 Task: Send an email with the signature Jose Hernandez with the subject Request for feedback on a risk management strategy and the message I would like to request a project timeline update. from softage.2@softage.net to softage.9@softage.net with an attached image file Video_thumbnail.png and move the email from Sent Items to the folder Software development
Action: Mouse moved to (479, 420)
Screenshot: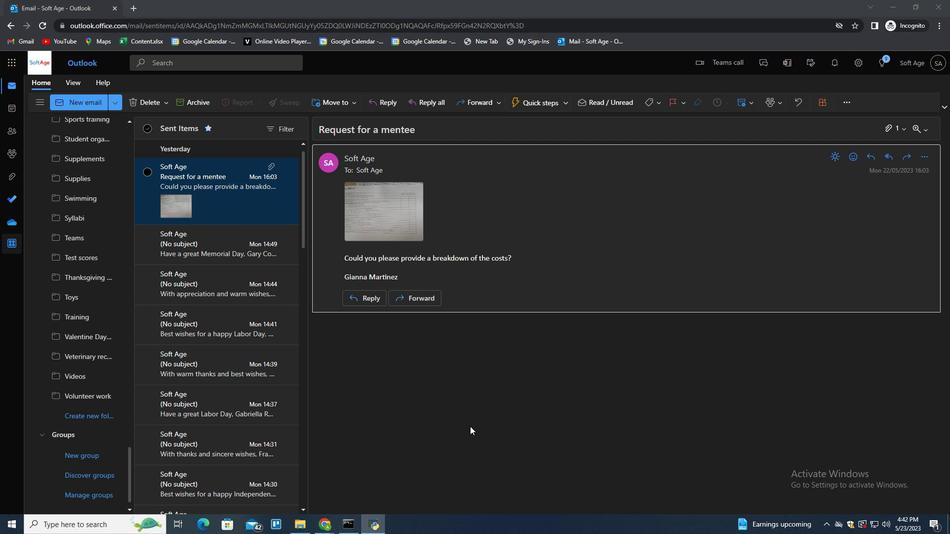 
Action: Mouse pressed left at (479, 420)
Screenshot: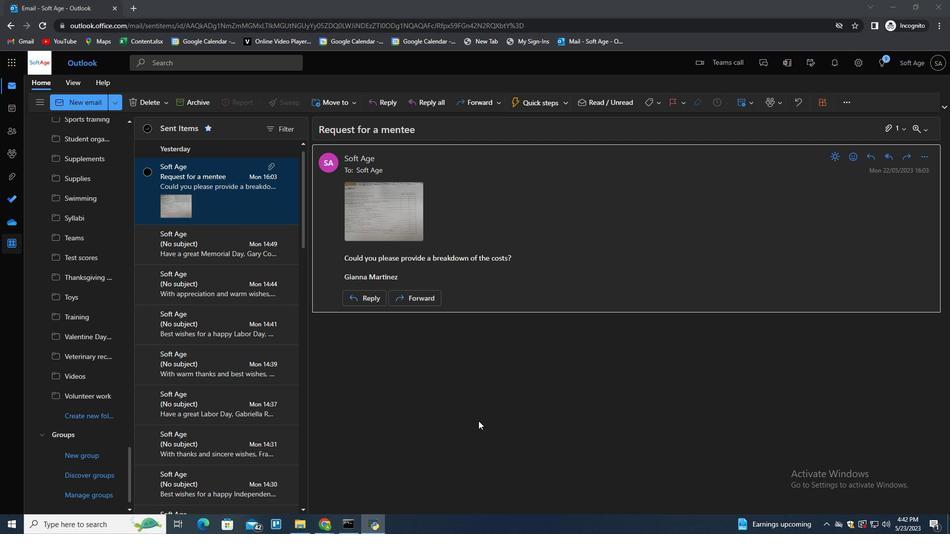 
Action: Mouse moved to (671, 402)
Screenshot: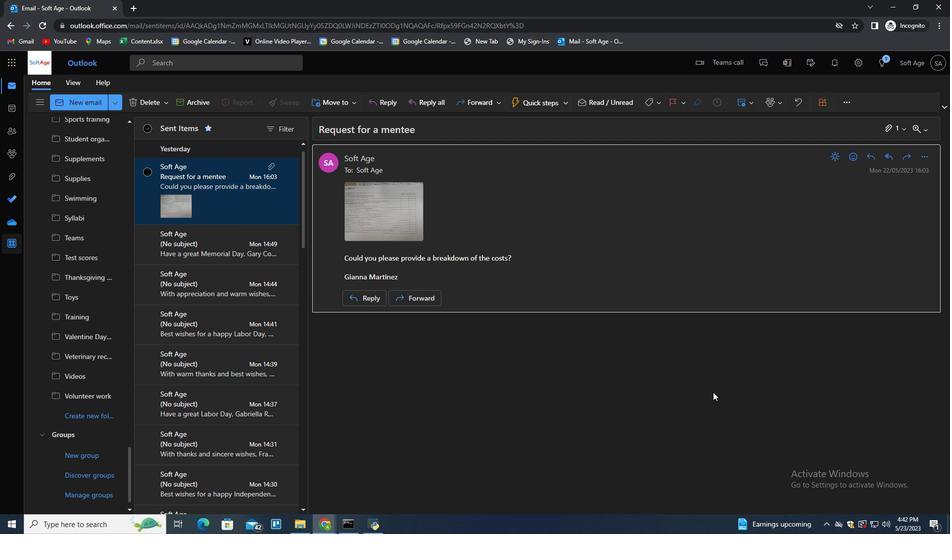 
Action: Mouse pressed left at (671, 402)
Screenshot: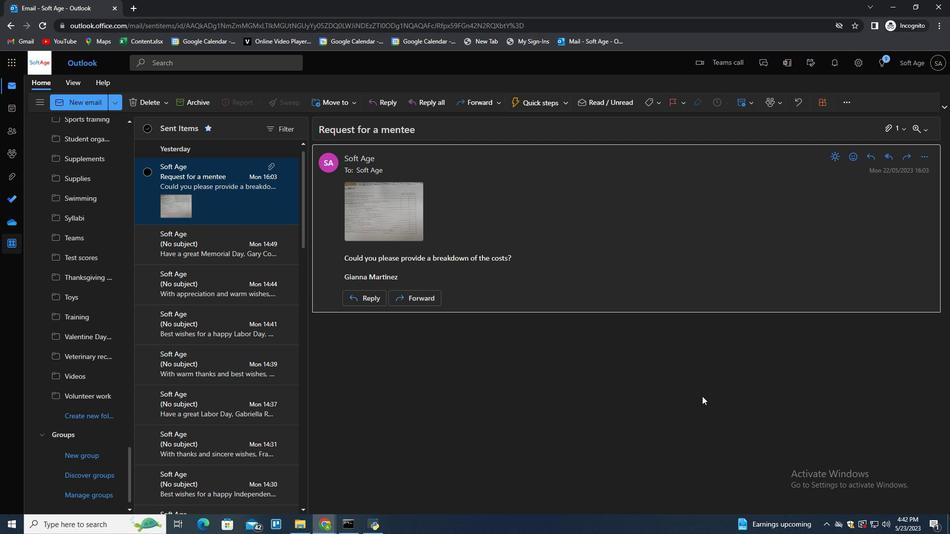 
Action: Mouse moved to (449, 274)
Screenshot: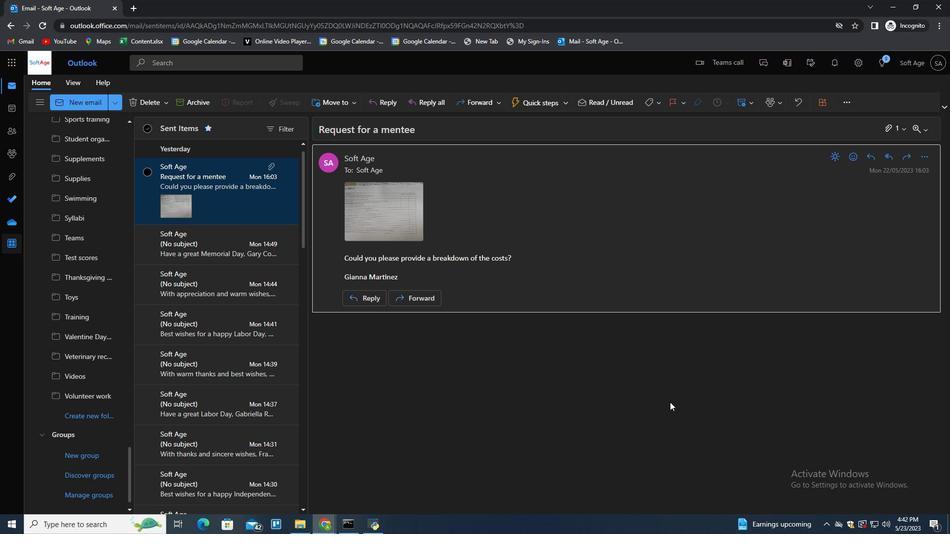 
Action: Key pressed n
Screenshot: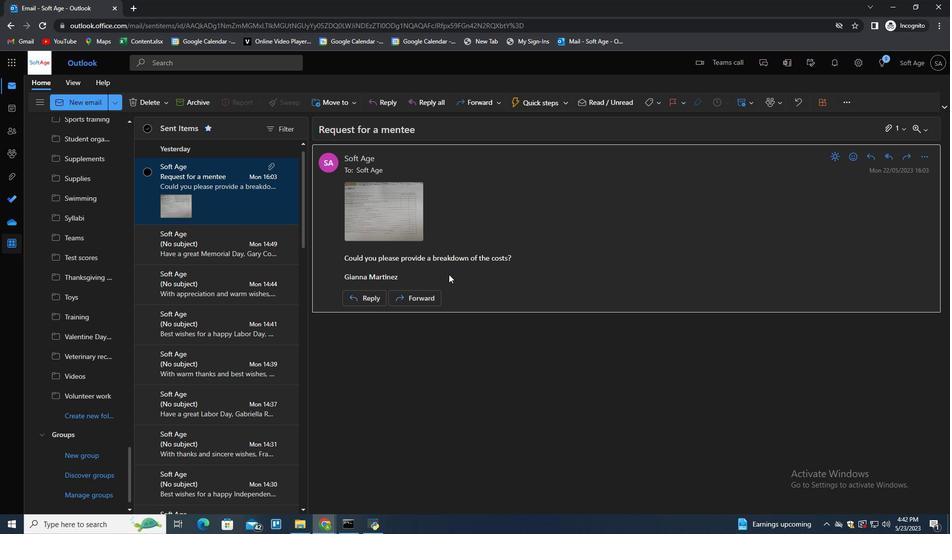 
Action: Mouse moved to (666, 102)
Screenshot: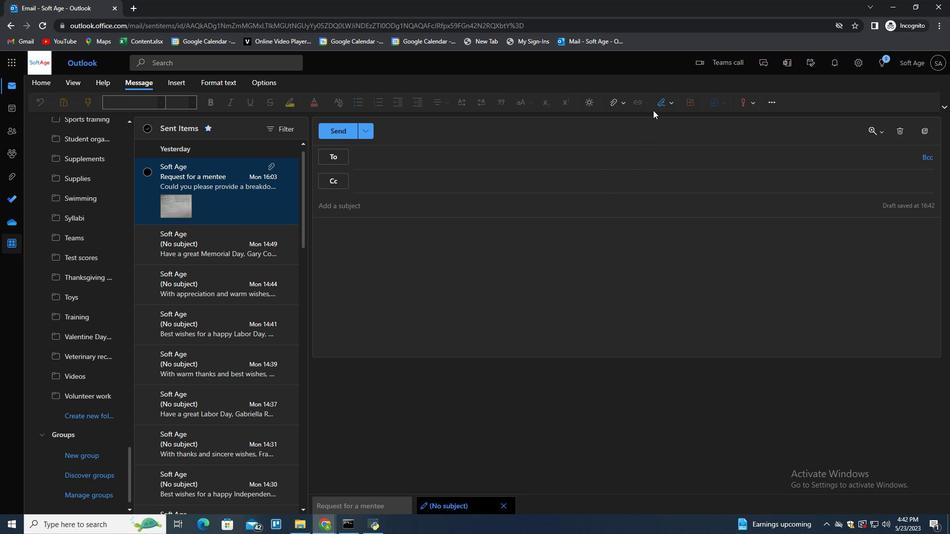 
Action: Mouse pressed left at (666, 102)
Screenshot: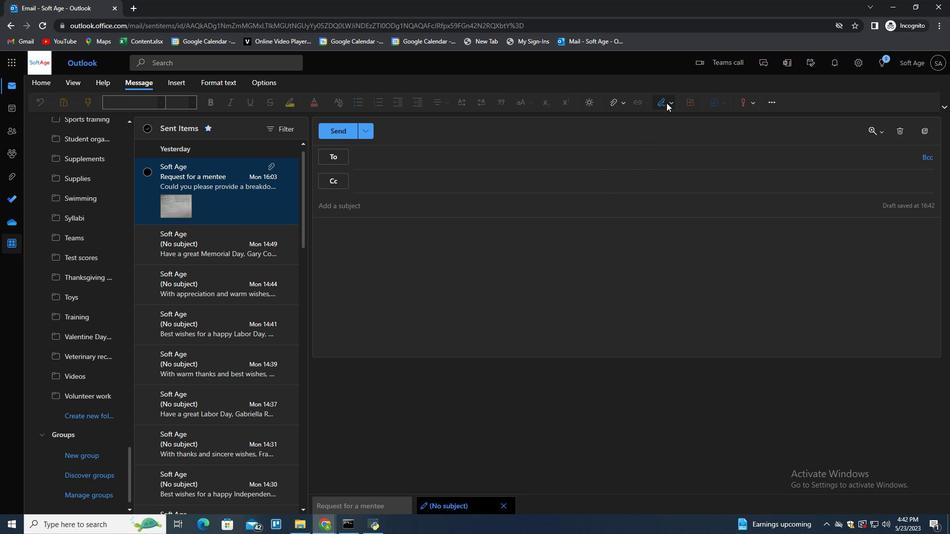 
Action: Mouse moved to (652, 140)
Screenshot: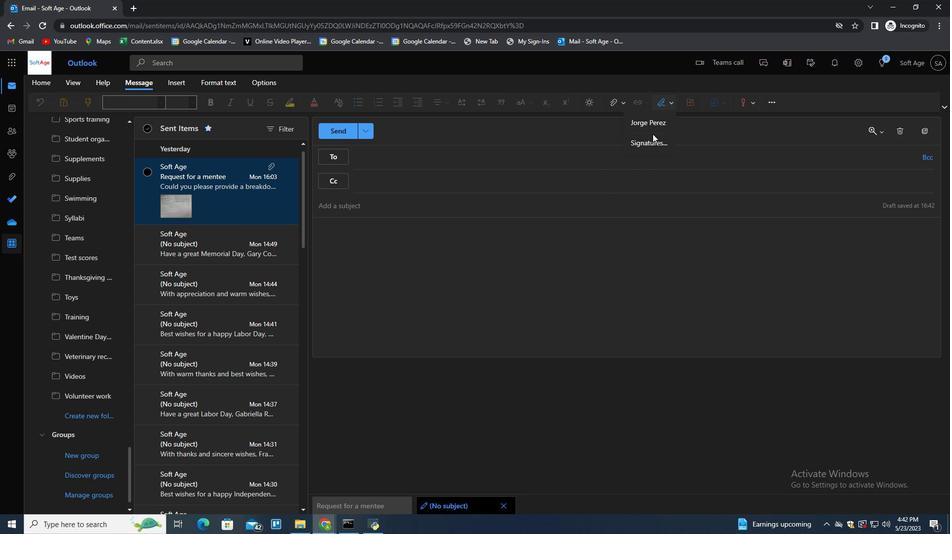 
Action: Mouse pressed left at (652, 140)
Screenshot: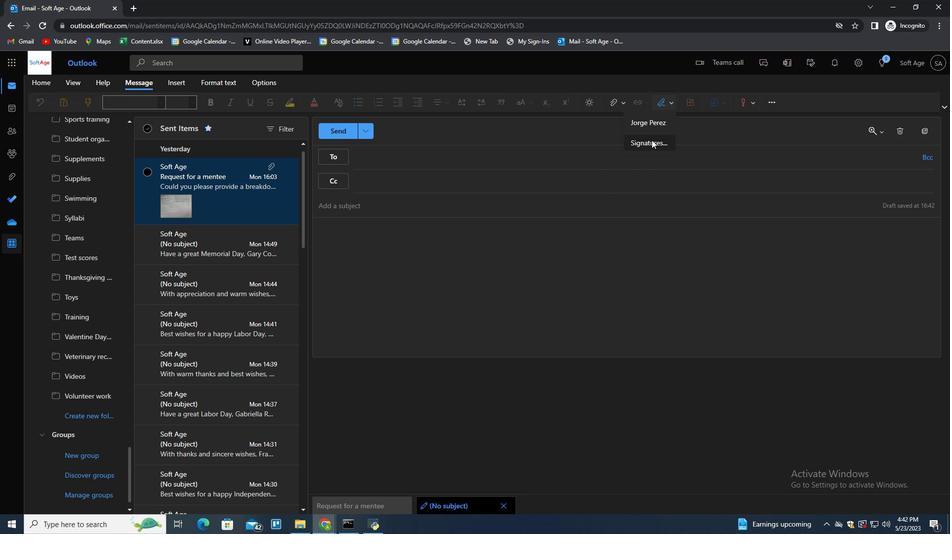 
Action: Mouse moved to (673, 183)
Screenshot: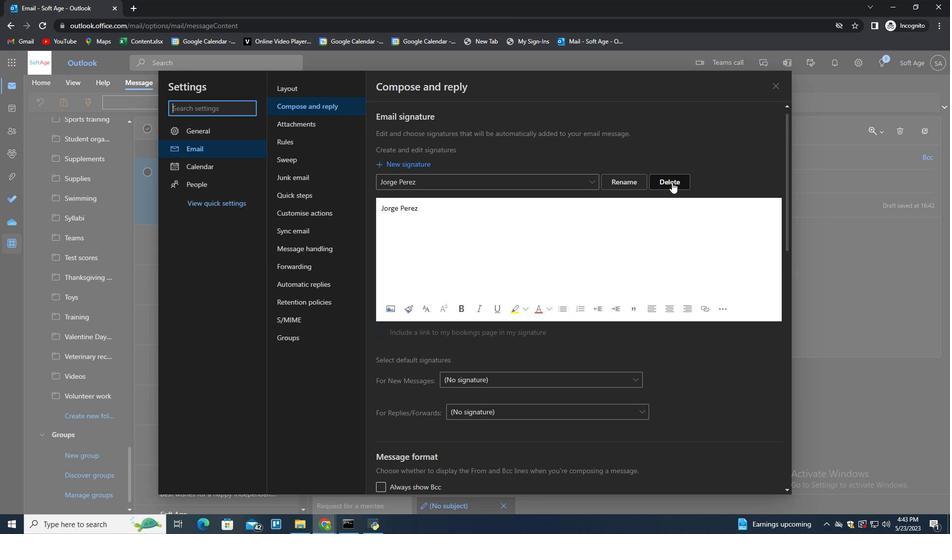 
Action: Mouse pressed left at (673, 183)
Screenshot: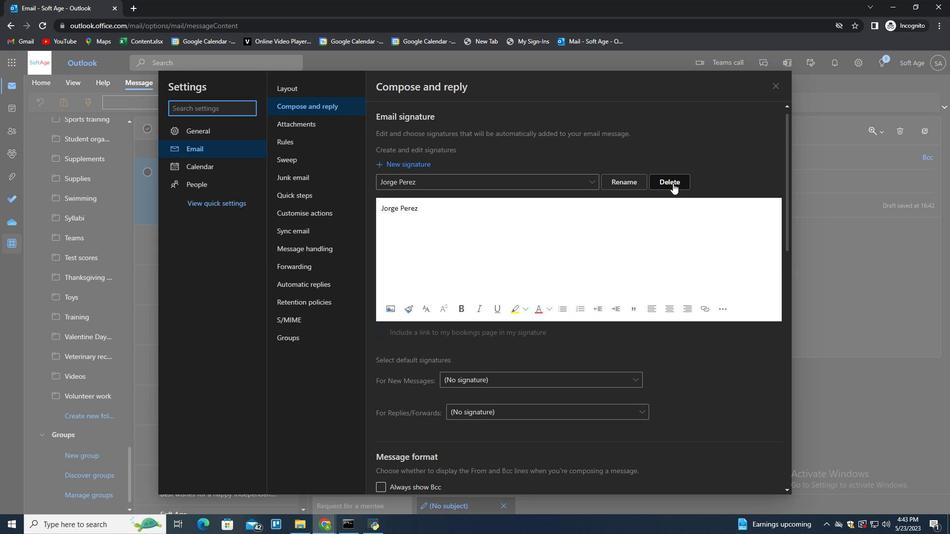 
Action: Mouse moved to (664, 183)
Screenshot: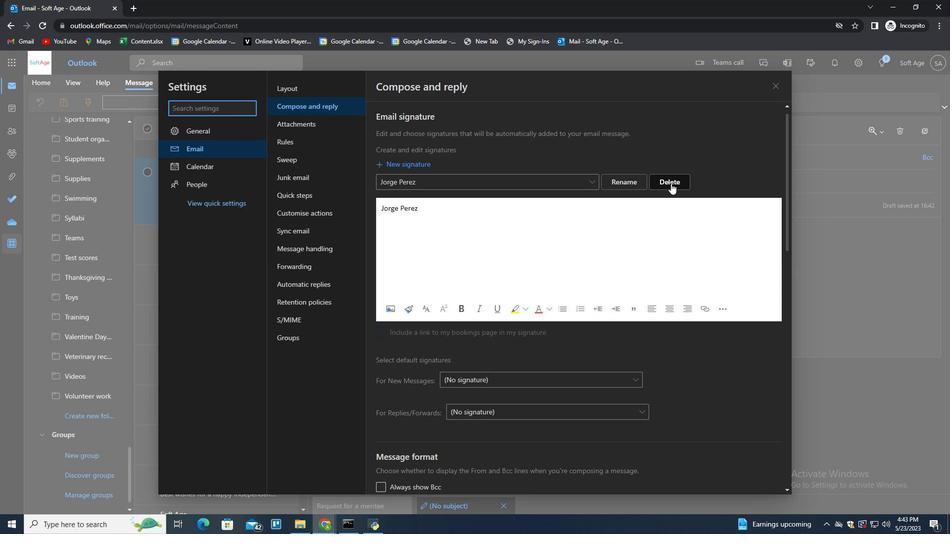 
Action: Mouse pressed left at (664, 183)
Screenshot: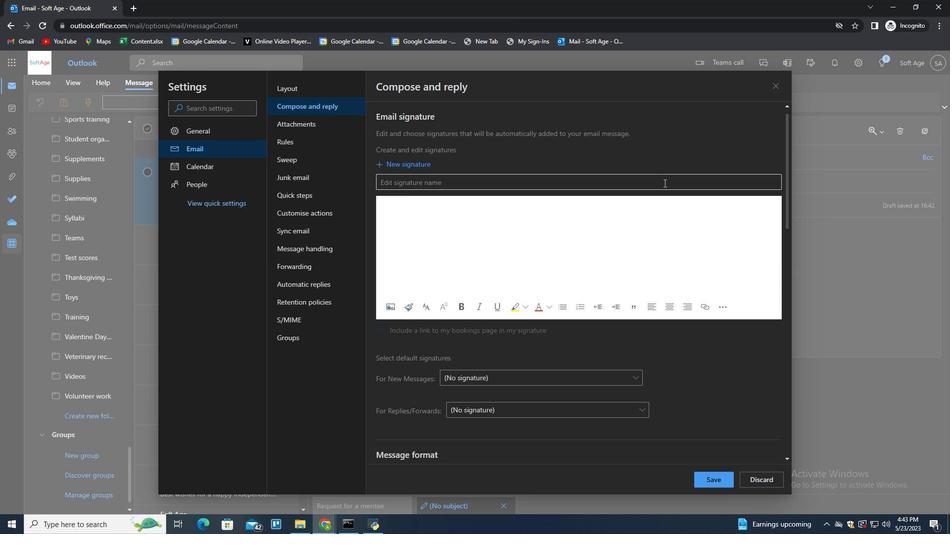 
Action: Key pressed <Key.shift>Jose<Key.space><Key.shift>Hernandez<Key.tab><Key.shift>Jose<Key.space><Key.shift>Hernandez
Screenshot: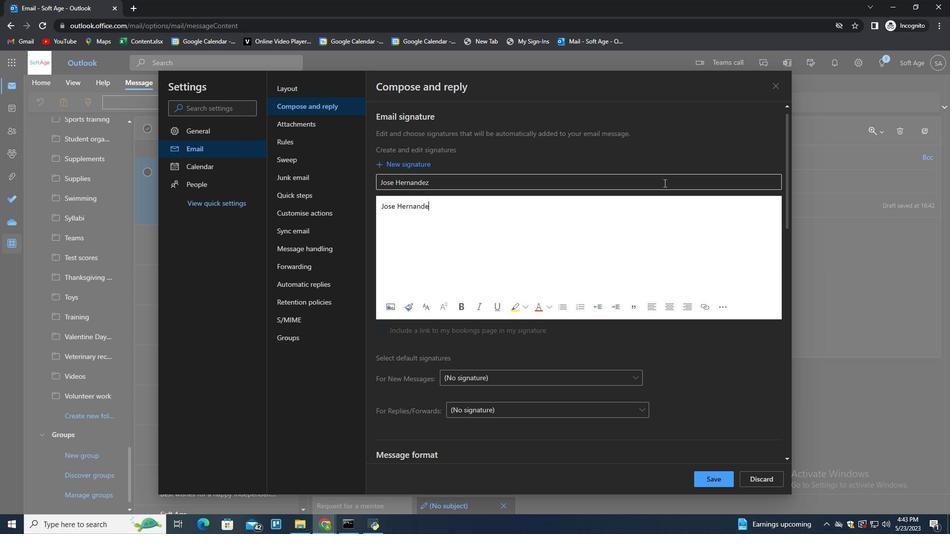 
Action: Mouse moved to (710, 480)
Screenshot: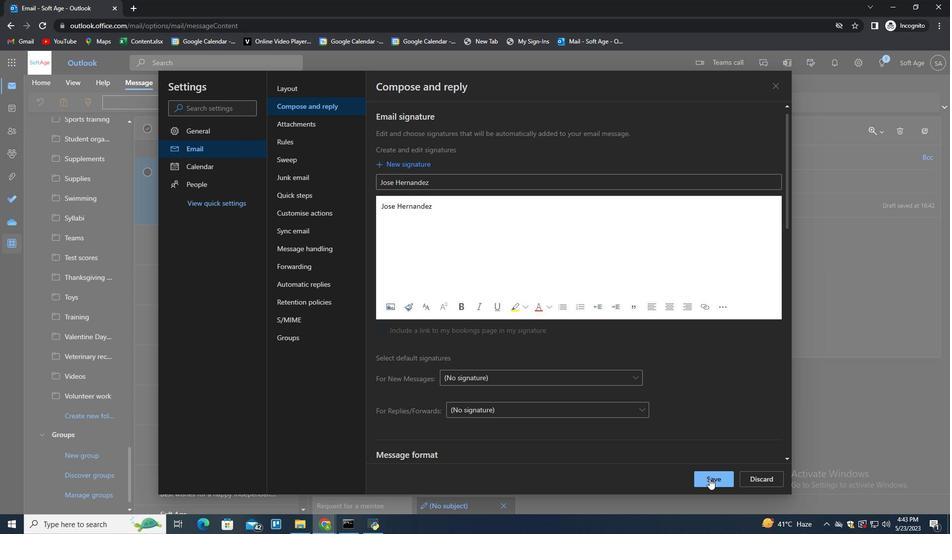 
Action: Mouse pressed left at (710, 480)
Screenshot: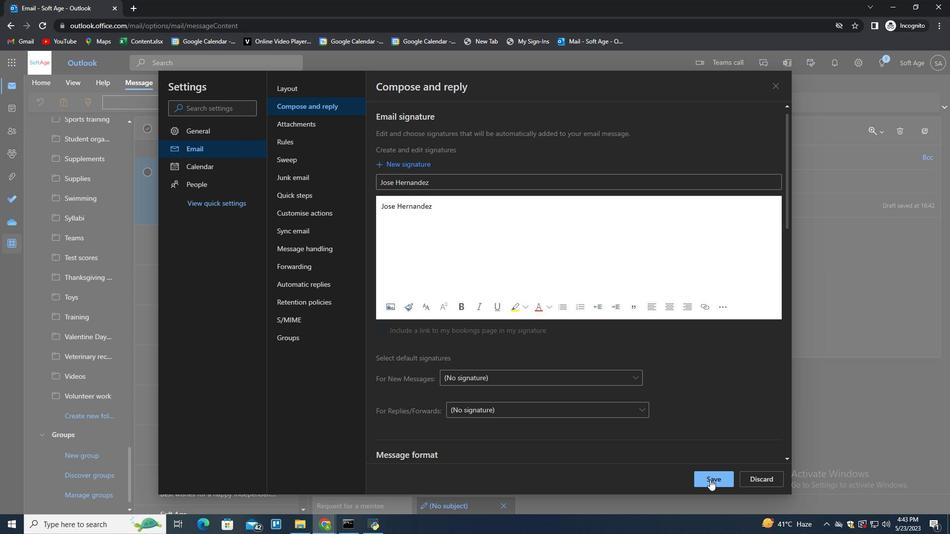 
Action: Mouse moved to (817, 324)
Screenshot: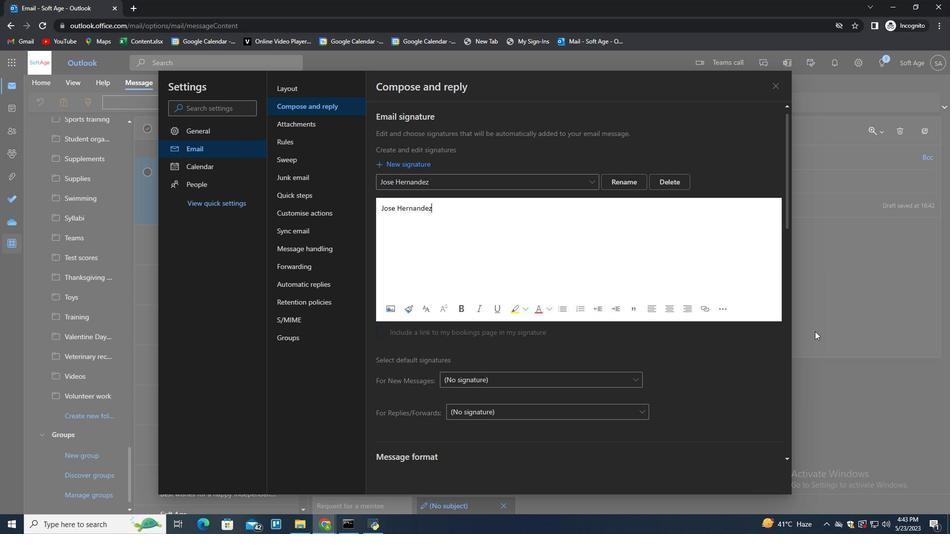 
Action: Mouse pressed left at (817, 324)
Screenshot: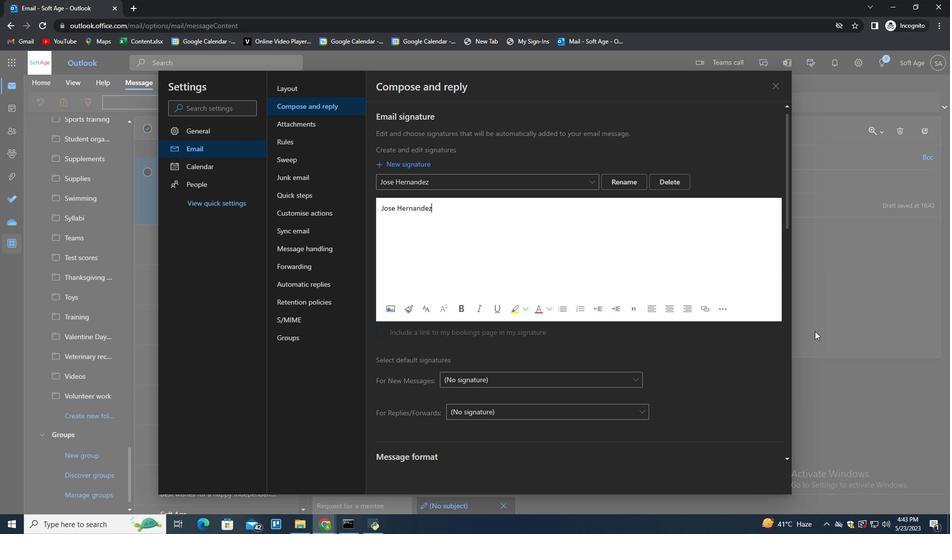 
Action: Mouse moved to (670, 104)
Screenshot: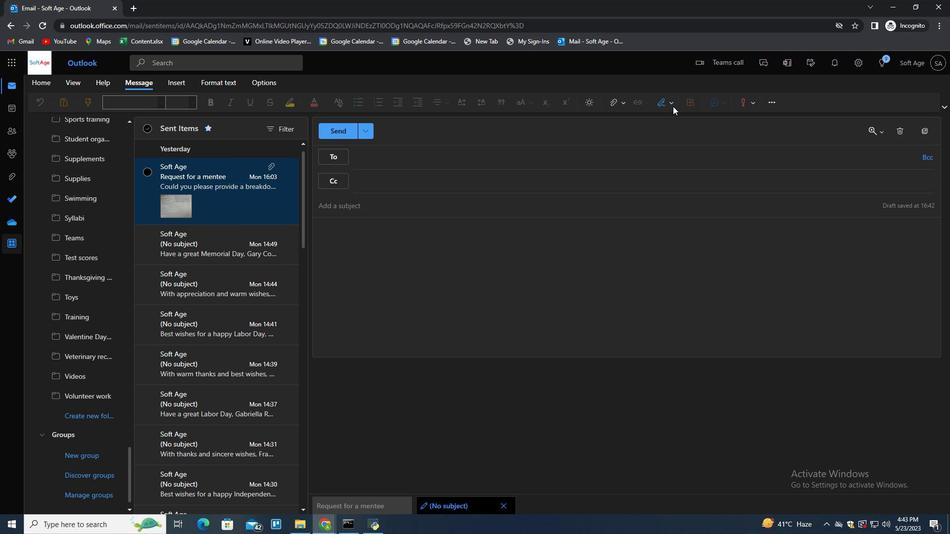 
Action: Mouse pressed left at (670, 104)
Screenshot: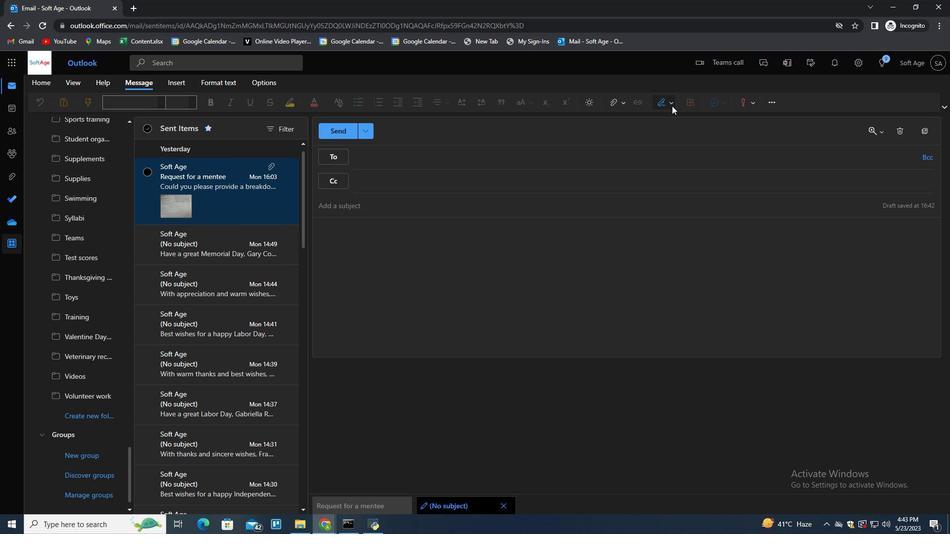 
Action: Mouse moved to (654, 119)
Screenshot: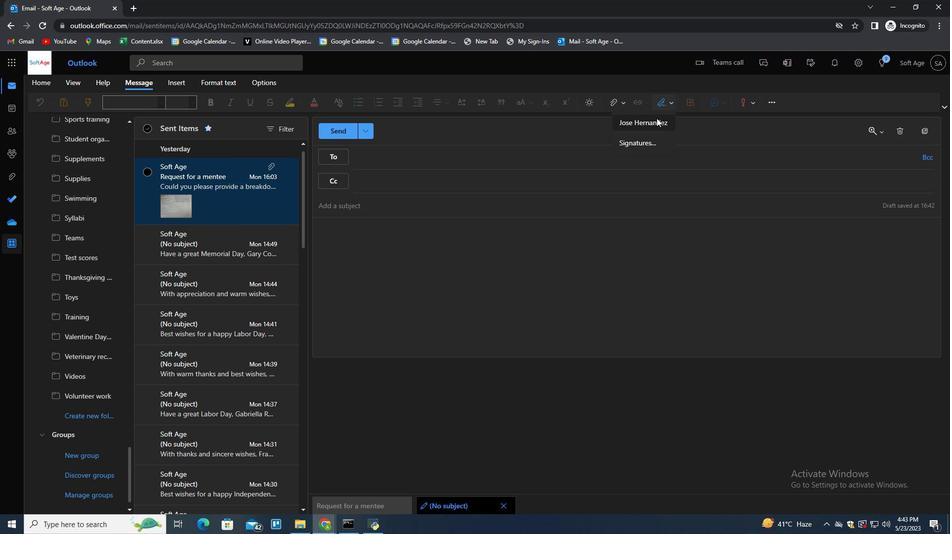 
Action: Mouse pressed left at (654, 119)
Screenshot: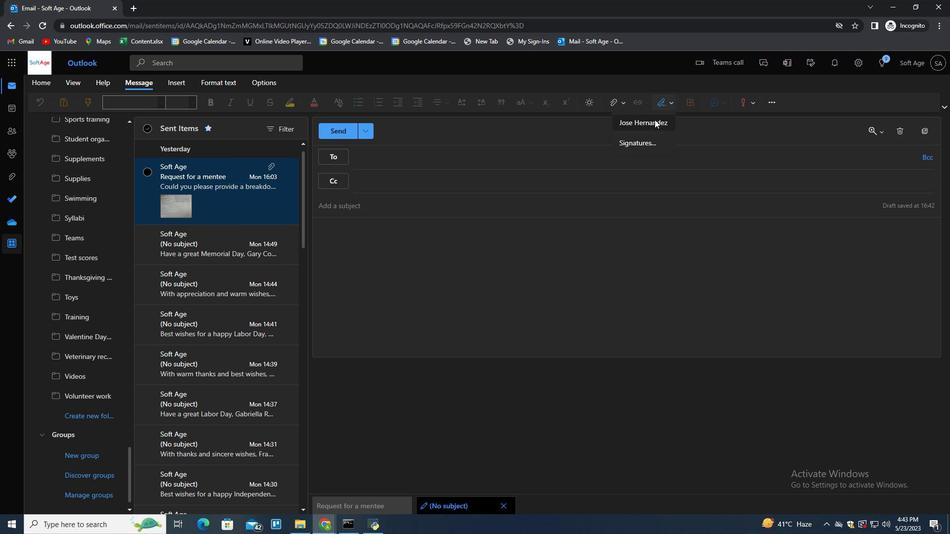 
Action: Mouse moved to (417, 207)
Screenshot: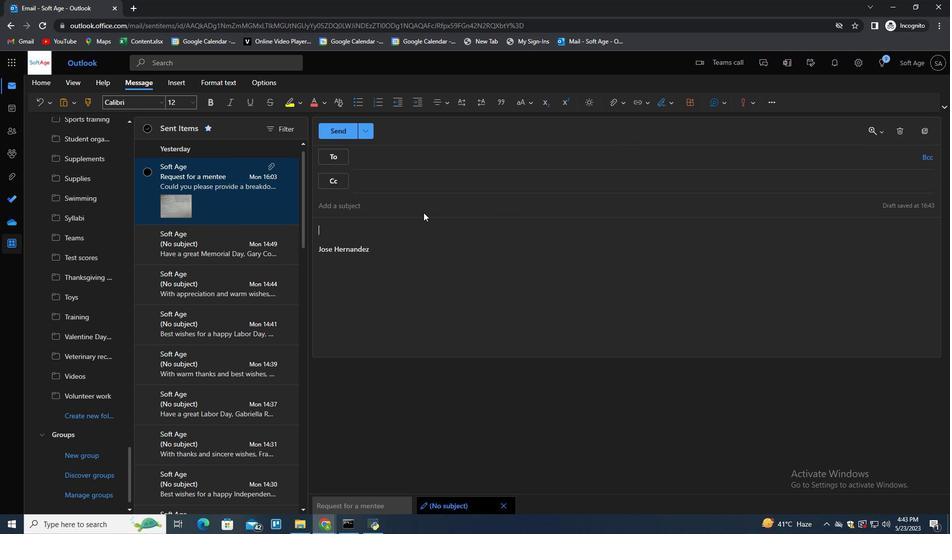 
Action: Mouse pressed left at (417, 207)
Screenshot: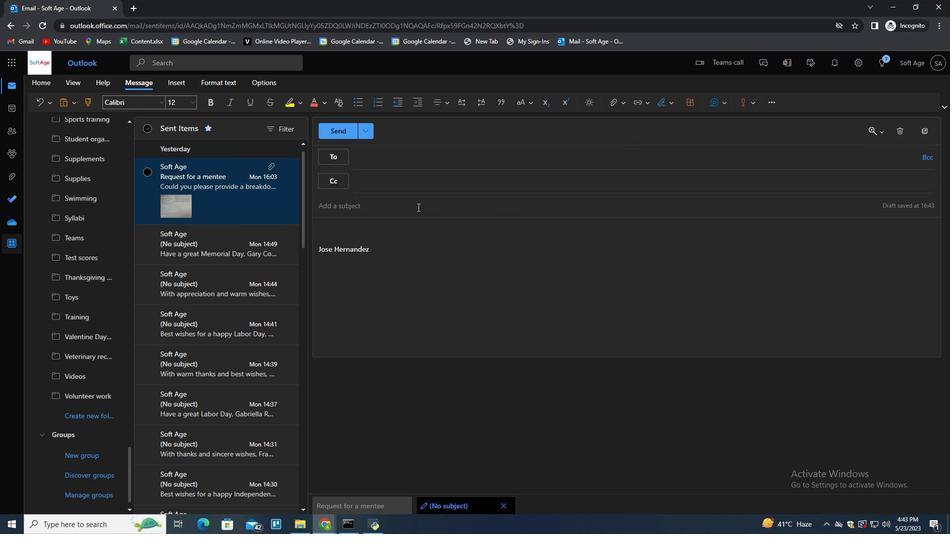 
Action: Key pressed <Key.shift>Re<Key.tab>que<Key.backspace><Key.backspace><Key.backspace><Key.backspace><Key.backspace>
Screenshot: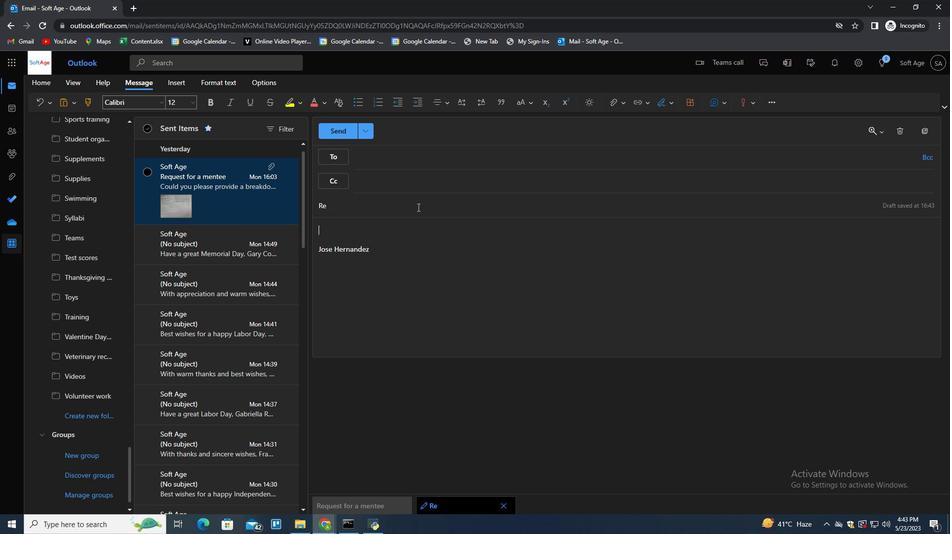 
Action: Mouse pressed left at (417, 207)
Screenshot: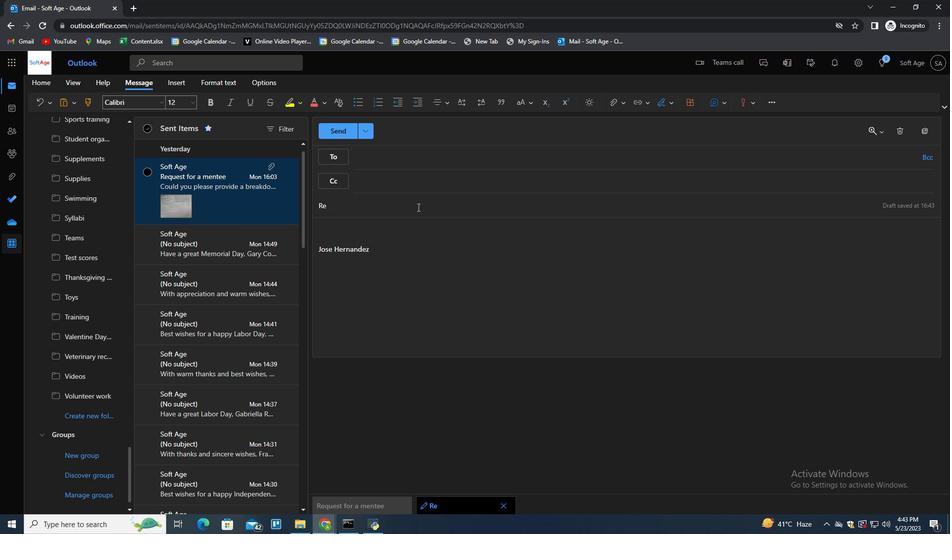 
Action: Key pressed quest<Key.space>for<Key.space>feedback<Key.space>on<Key.space>a<Key.space>ristk<Key.backspace><Key.backspace>k<Key.space>management<Key.space>sta<Key.backspace>rategy<Key.space>a<Key.backspace><Key.tab><Key.shift>I<Key.space>would<Key.space>like<Key.space>to<Key.space>requst<Key.space><Key.backspace><Key.backspace><Key.backspace>est<Key.space>a<Key.space>project<Key.space>timeline<Key.space>update<Key.backspace>t<Key.backspace>e.
Screenshot: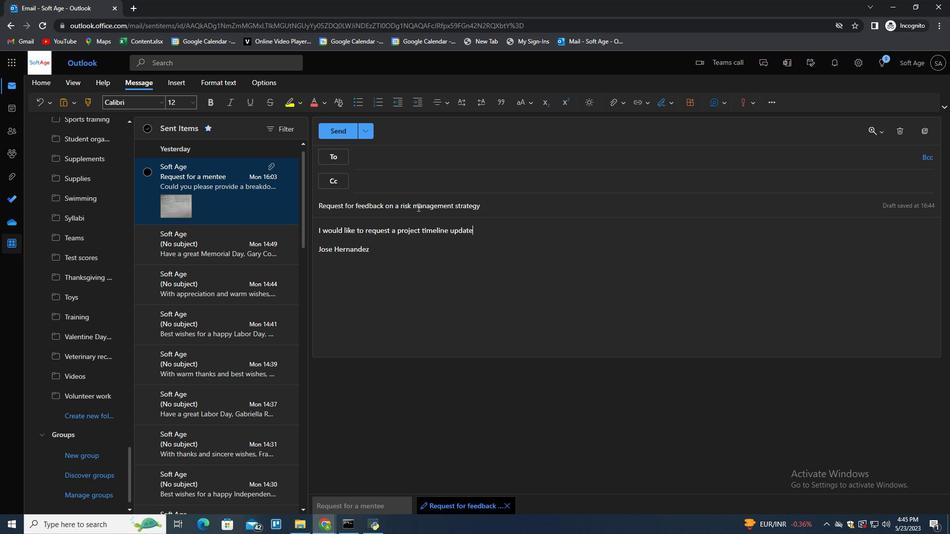 
Action: Mouse moved to (664, 105)
Screenshot: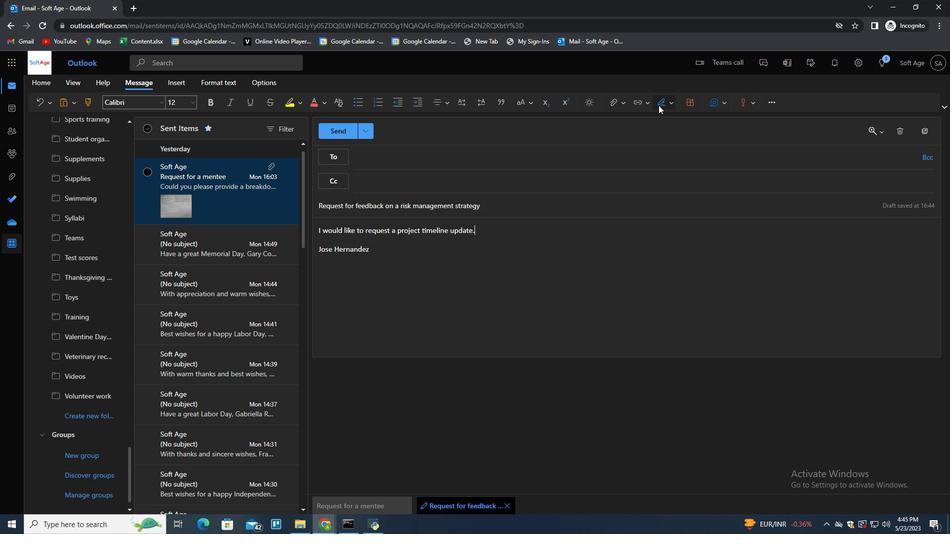 
Action: Mouse pressed left at (664, 105)
Screenshot: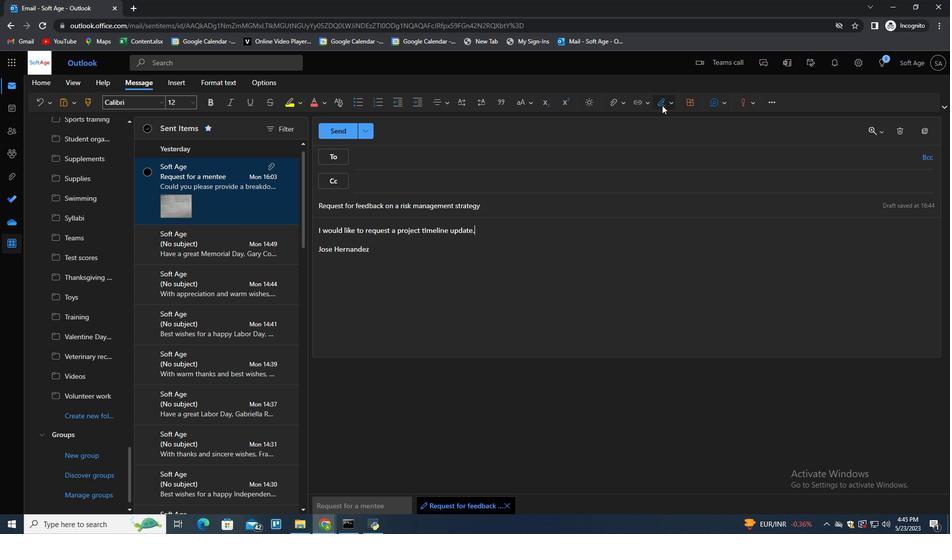 
Action: Mouse moved to (616, 99)
Screenshot: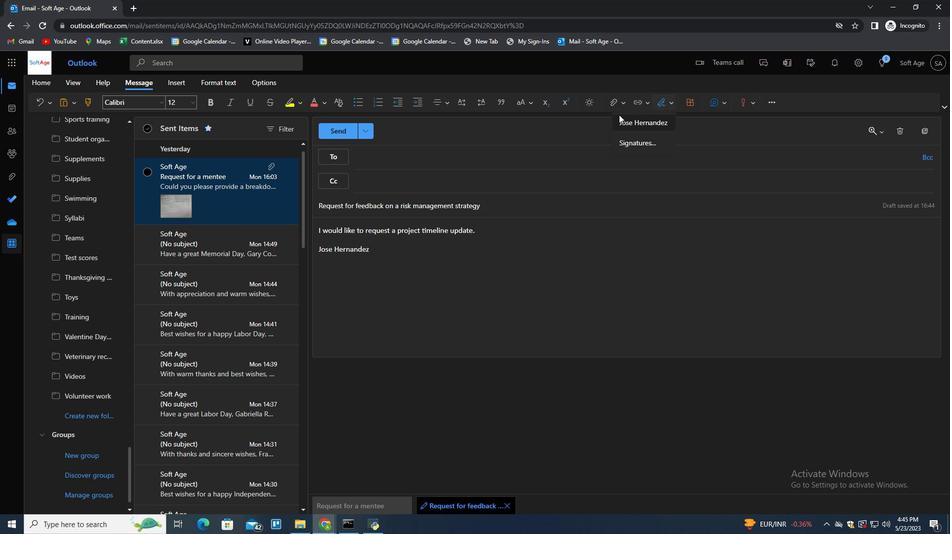 
Action: Mouse pressed left at (616, 99)
Screenshot: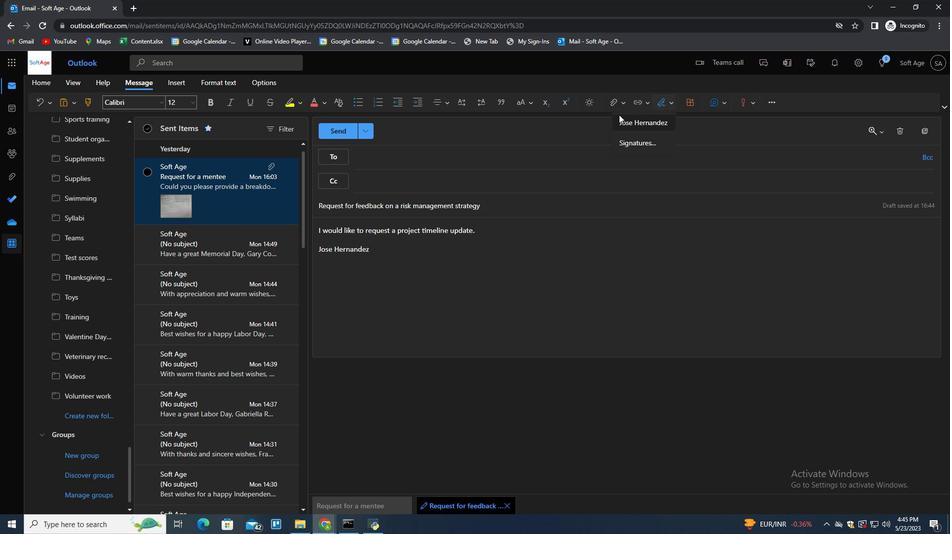 
Action: Mouse moved to (600, 122)
Screenshot: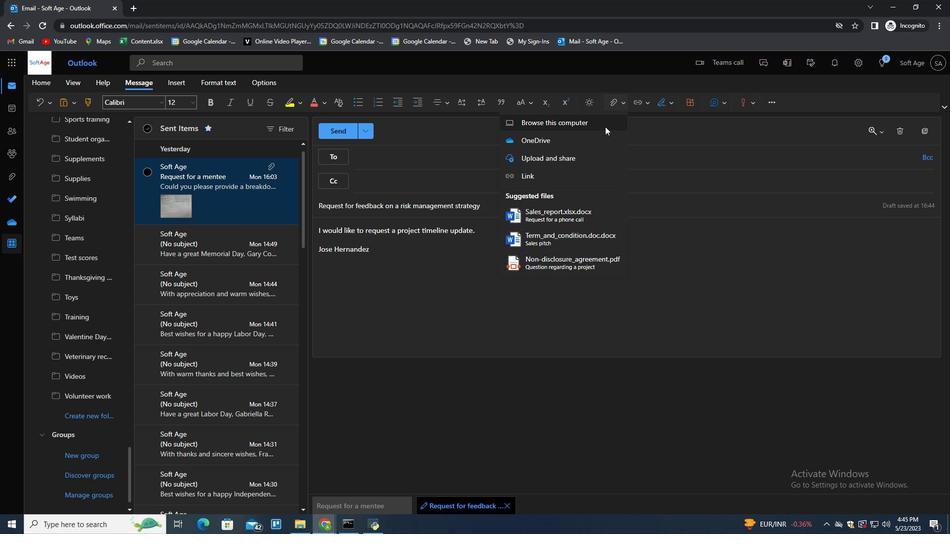 
Action: Mouse pressed left at (600, 122)
Screenshot: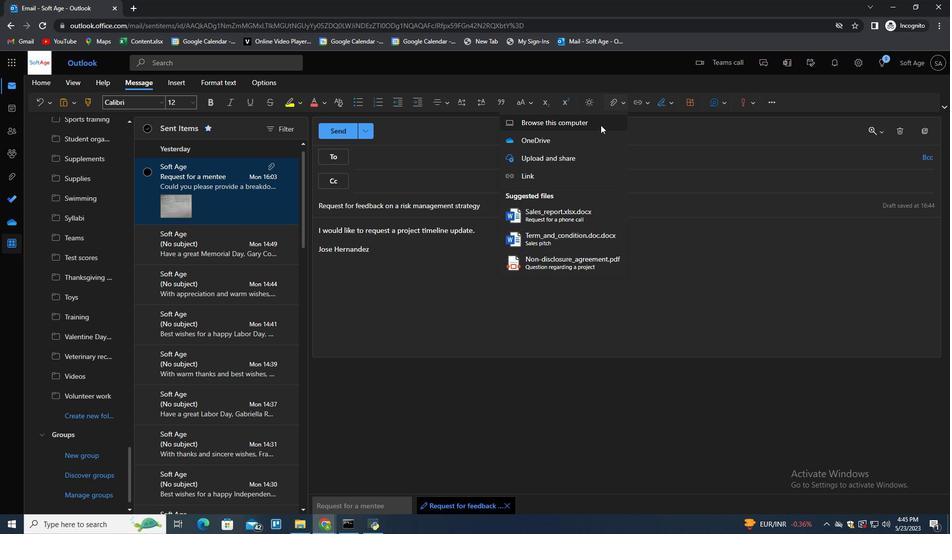 
Action: Mouse moved to (212, 85)
Screenshot: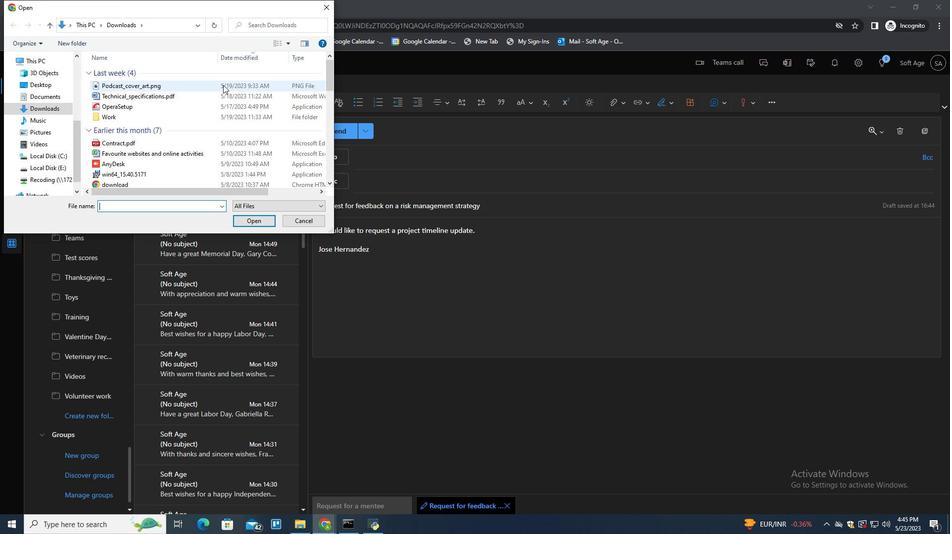 
Action: Mouse pressed left at (212, 85)
Screenshot: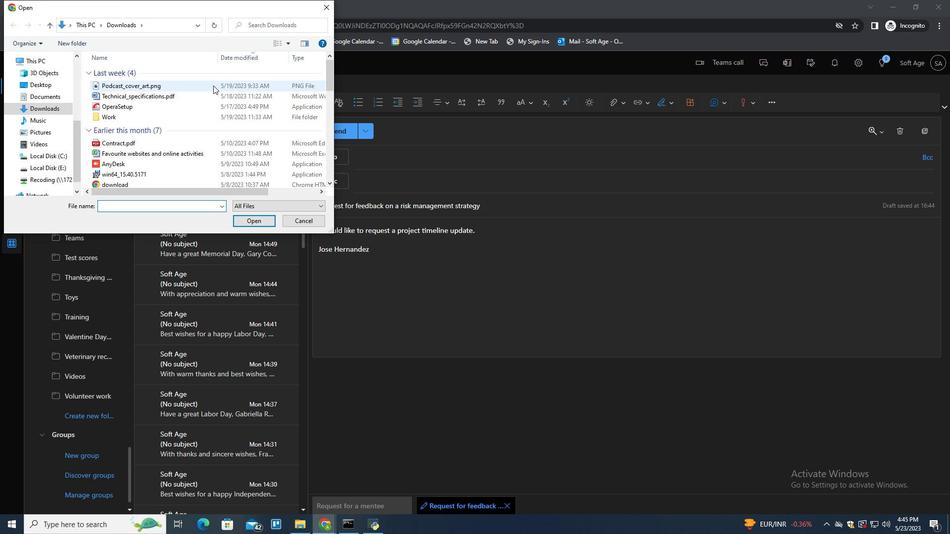 
Action: Key pressed <Key.f2><Key.shift>Video<Key.shift>_thumbnail.png
Screenshot: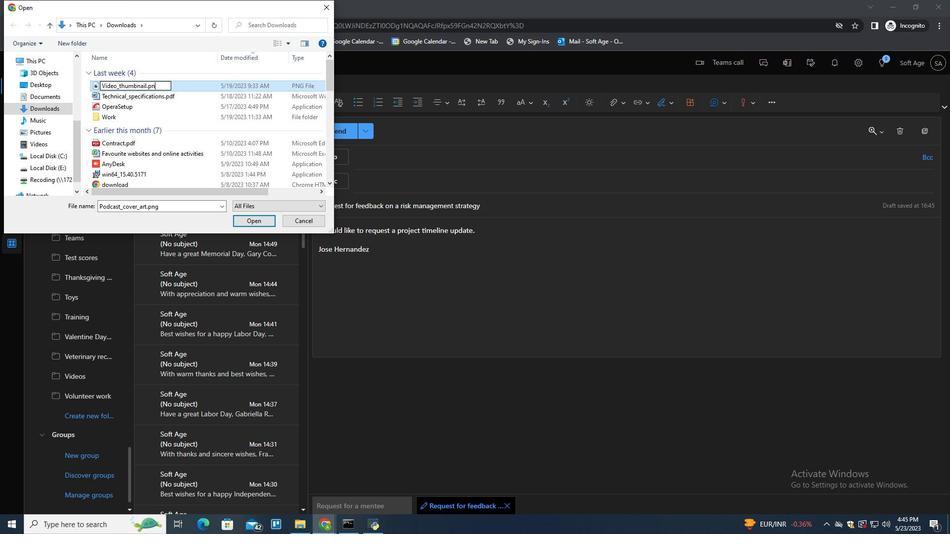 
Action: Mouse pressed left at (212, 85)
Screenshot: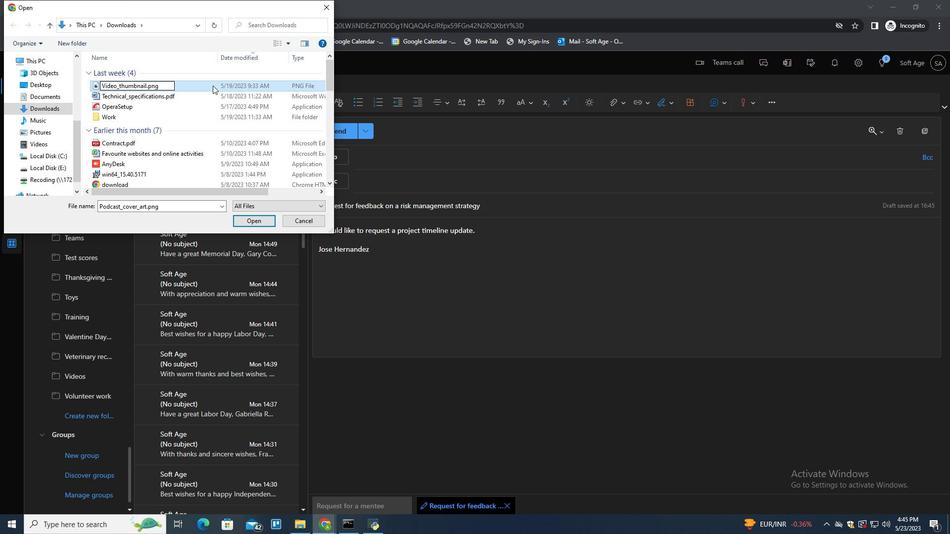 
Action: Mouse moved to (243, 217)
Screenshot: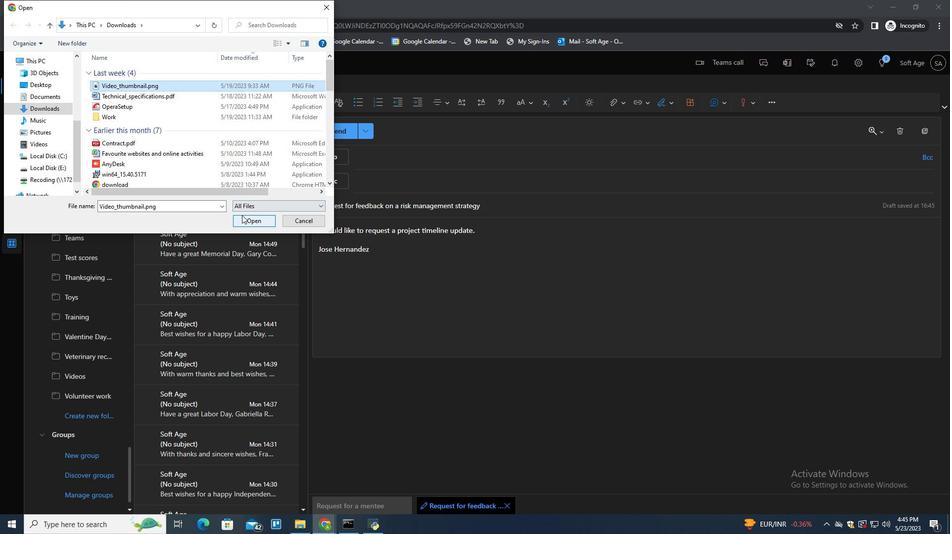
Action: Mouse pressed left at (243, 217)
Screenshot: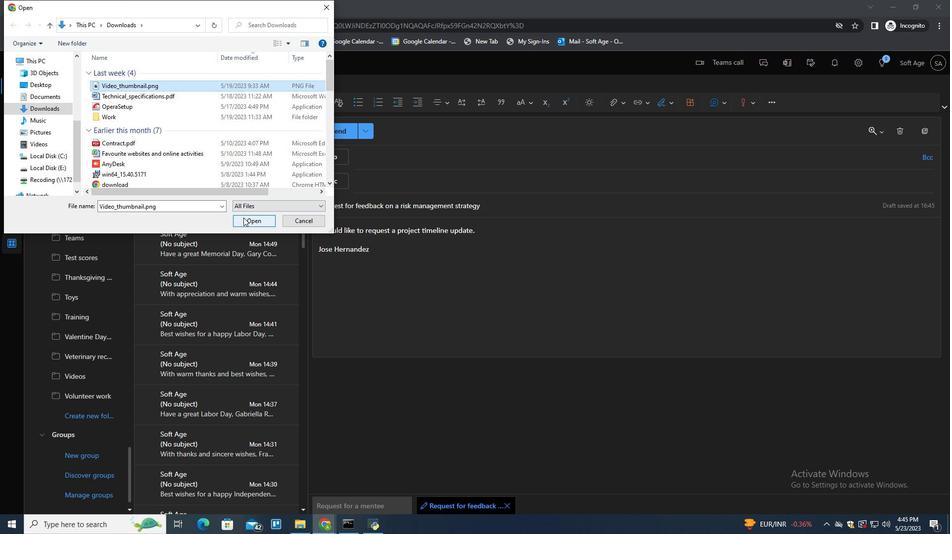 
Action: Mouse moved to (384, 157)
Screenshot: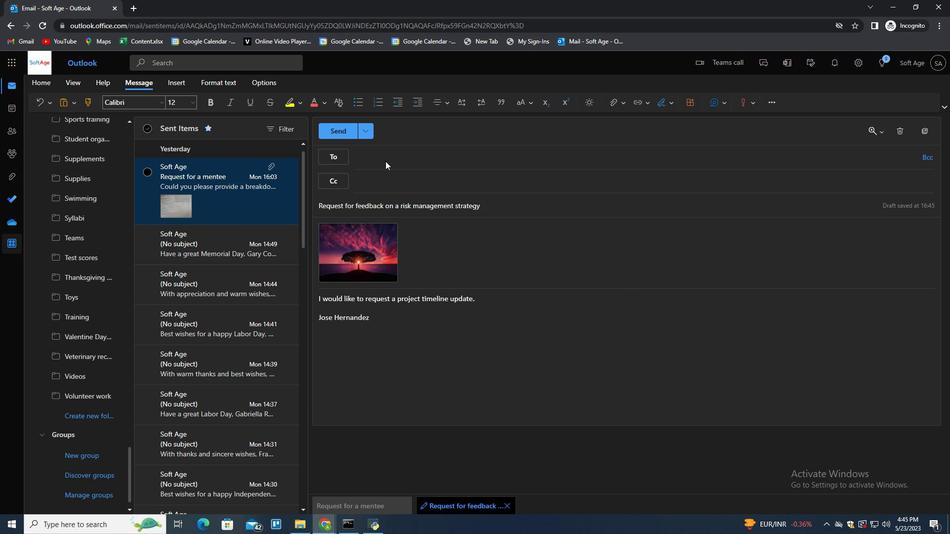 
Action: Mouse pressed left at (384, 157)
Screenshot: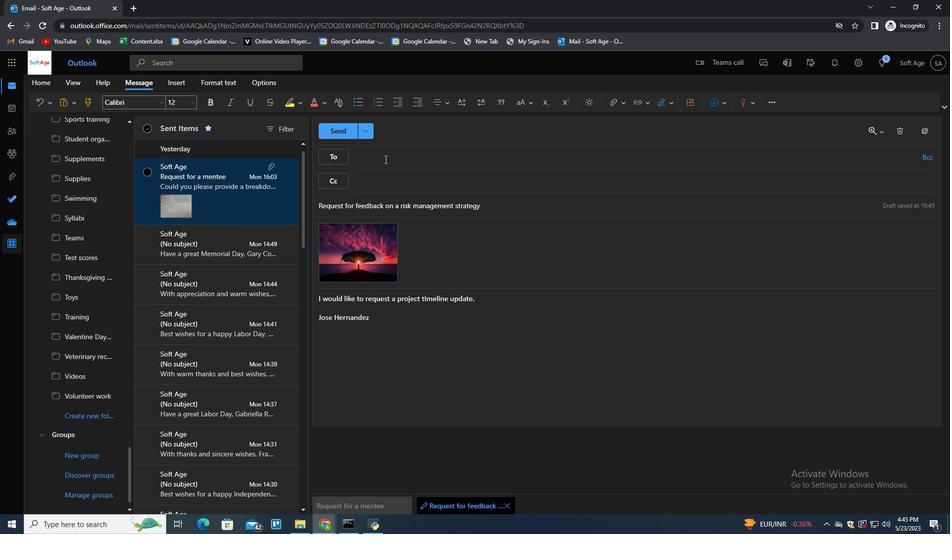 
Action: Key pressed softage.9<Key.shift>@softae.<Key.backspace><Key.backspace>ge.net<Key.enter>
Screenshot: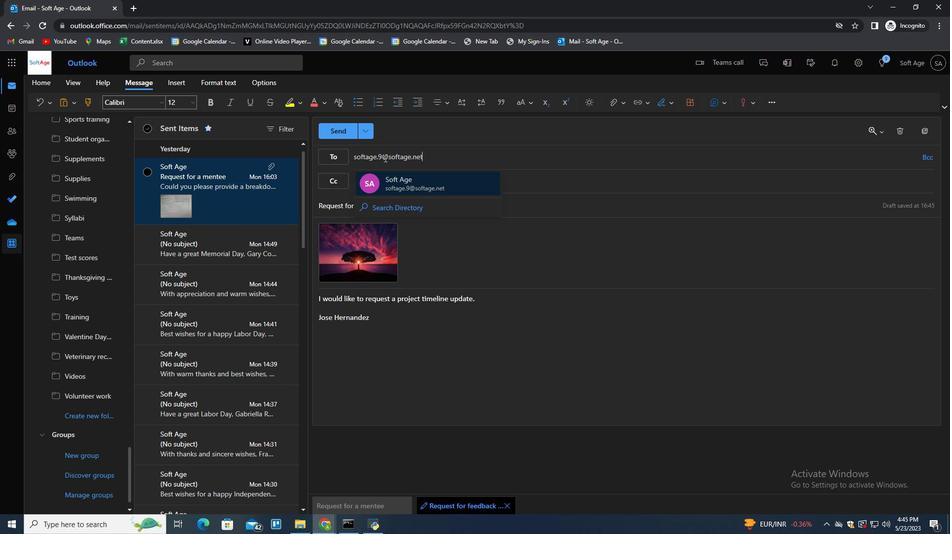 
Action: Mouse moved to (436, 331)
Screenshot: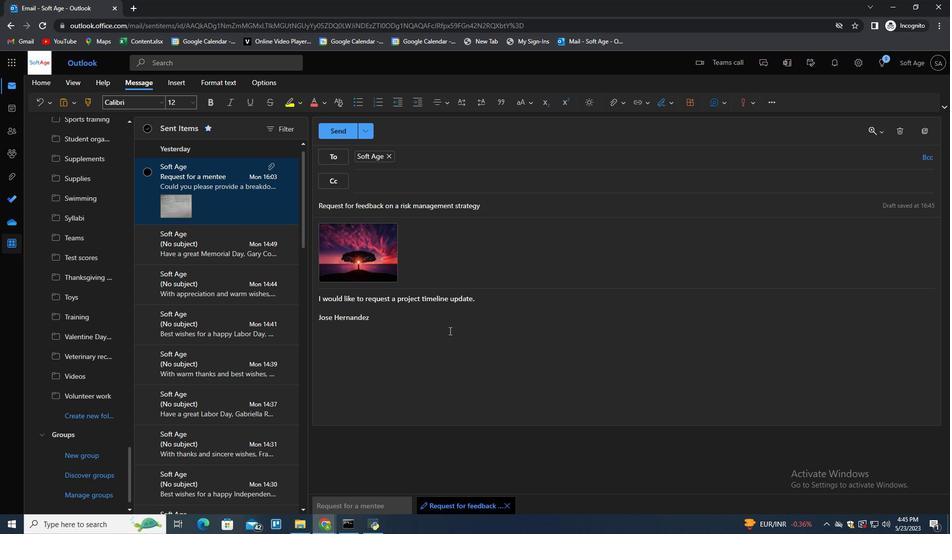 
Action: Mouse pressed left at (436, 331)
Screenshot: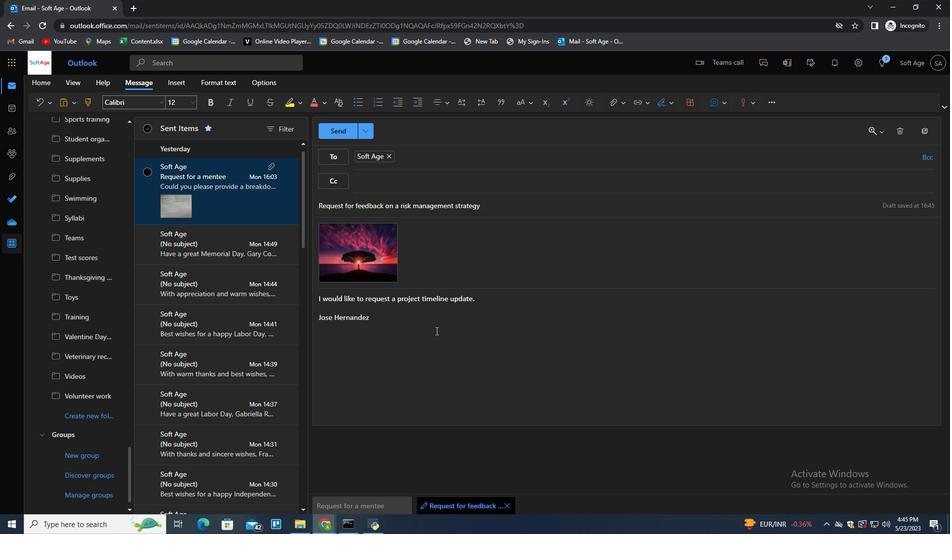 
Action: Mouse moved to (351, 138)
Screenshot: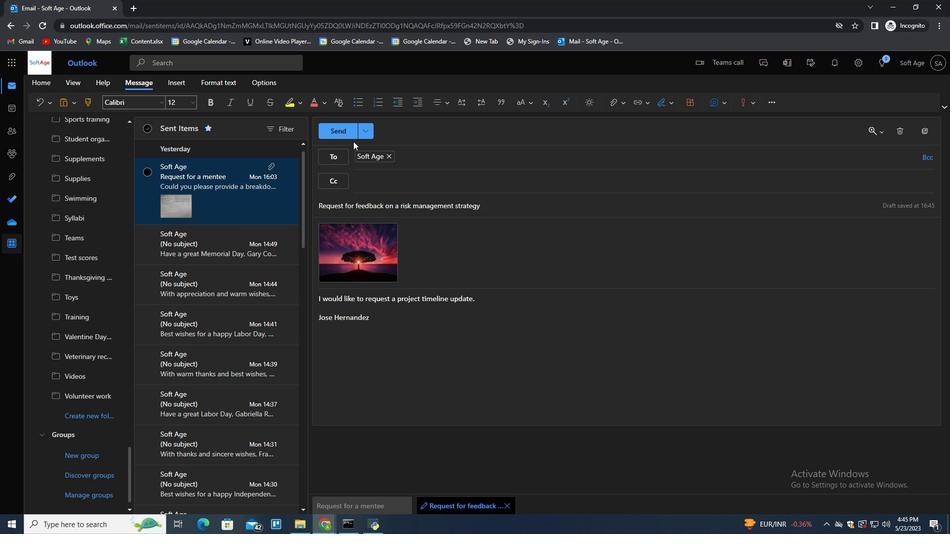 
Action: Mouse pressed left at (351, 138)
Screenshot: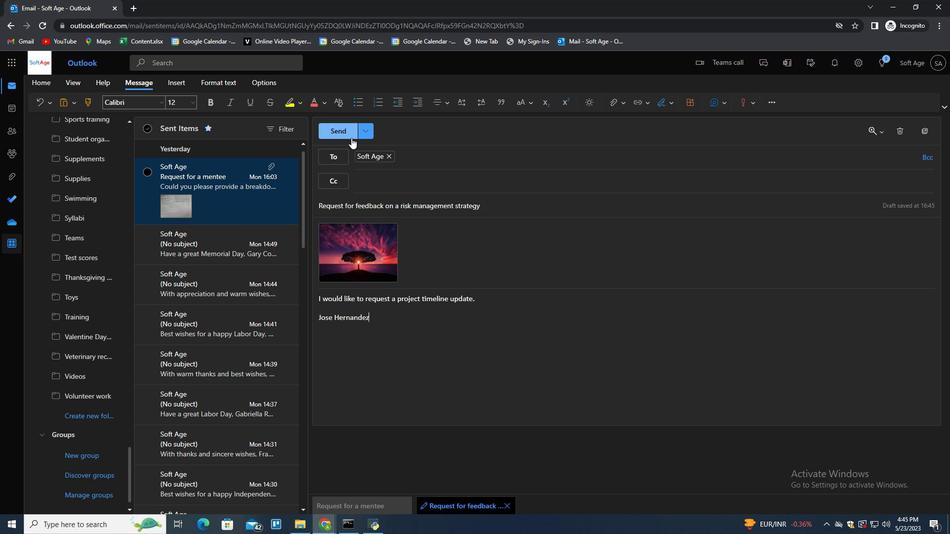 
Action: Mouse moved to (95, 420)
Screenshot: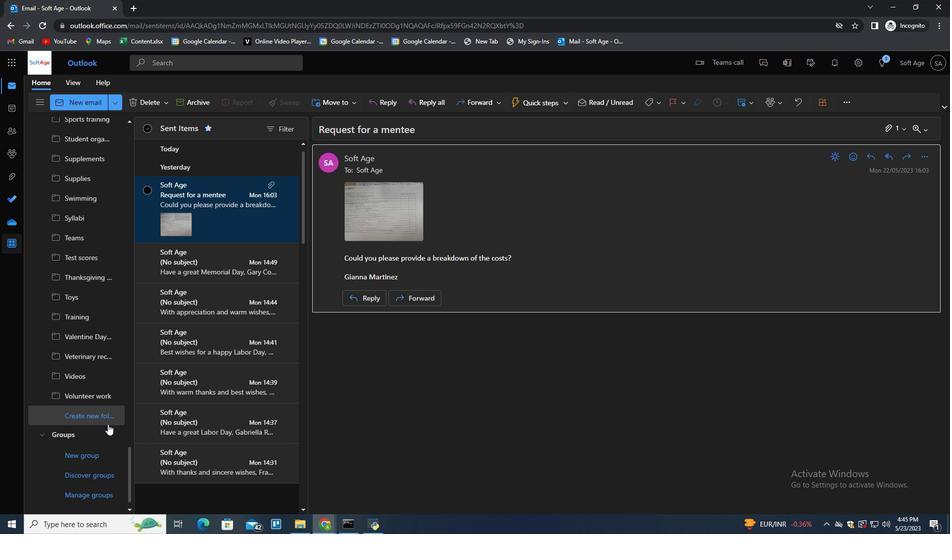 
Action: Mouse pressed left at (95, 420)
Screenshot: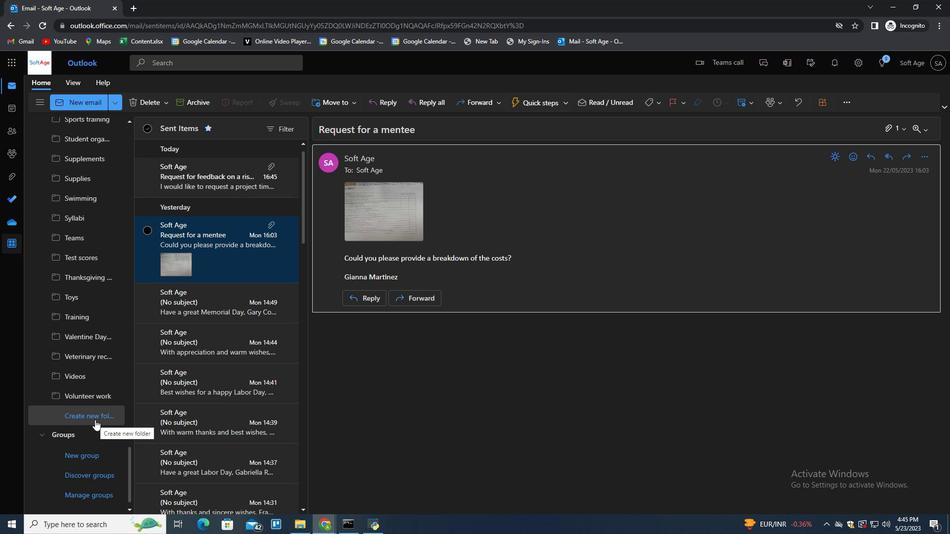 
Action: Key pressed <Key.shift>Software<Key.space>development<Key.enter>
Screenshot: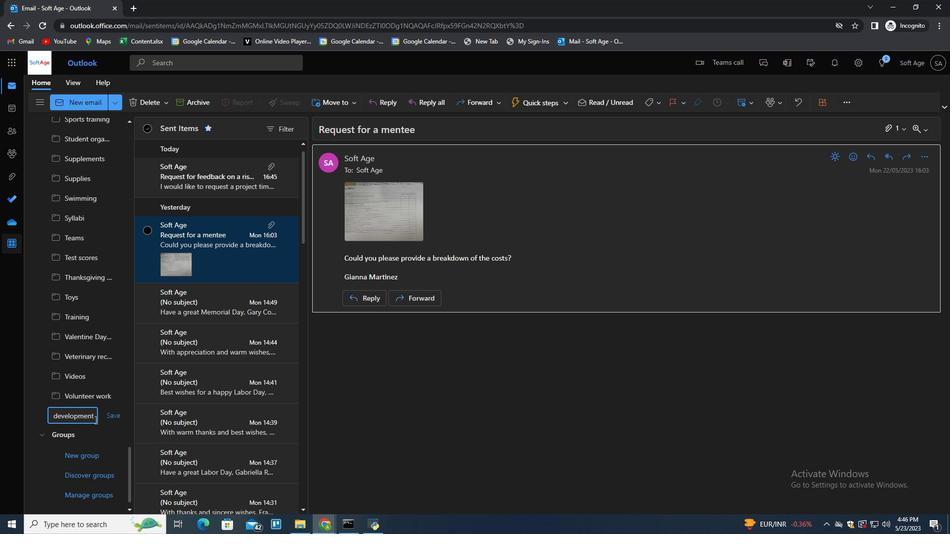 
Action: Mouse moved to (276, 403)
Screenshot: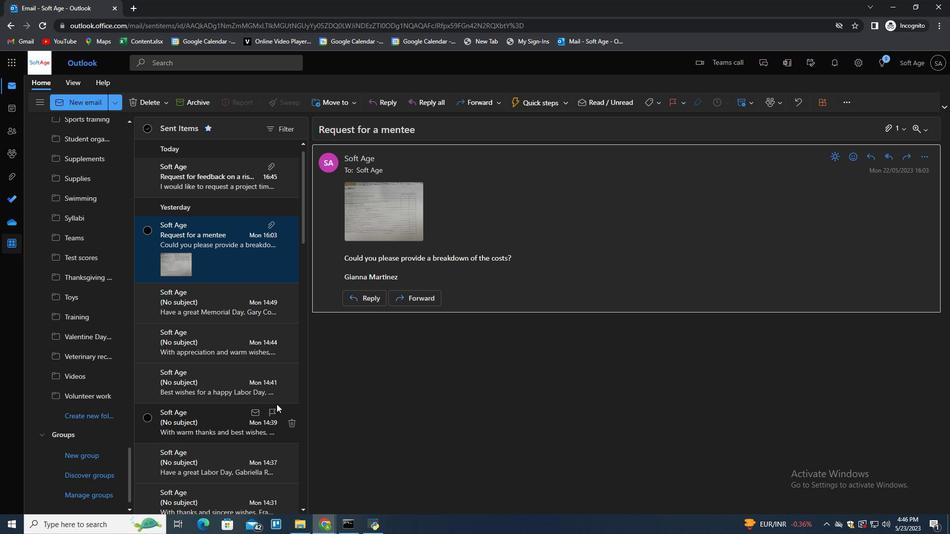 
Action: Mouse scrolled (276, 404) with delta (0, 0)
Screenshot: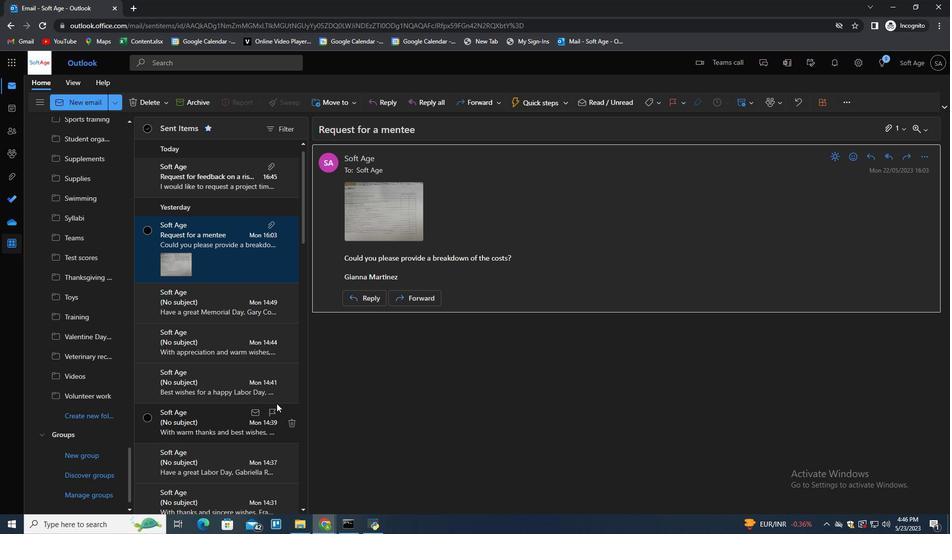 
Action: Mouse scrolled (276, 404) with delta (0, 0)
Screenshot: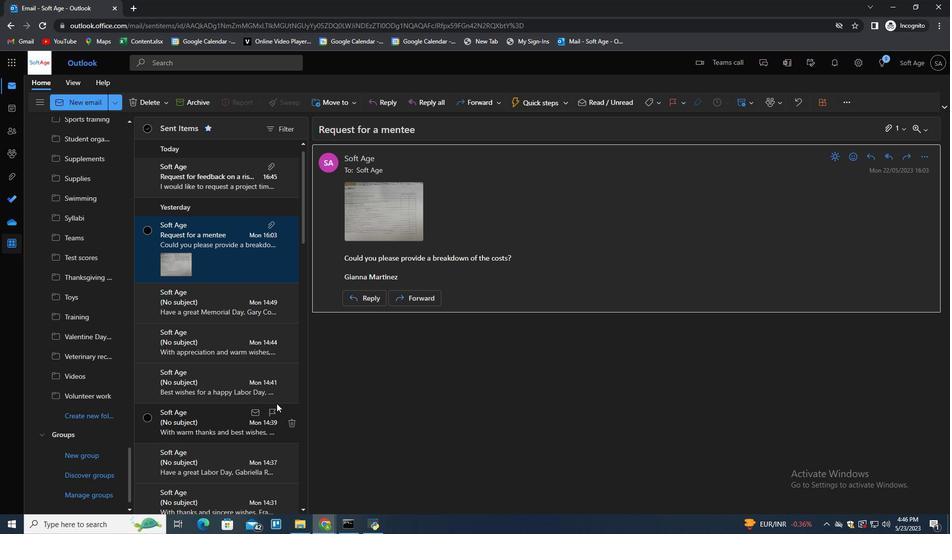
Action: Mouse scrolled (276, 404) with delta (0, 0)
Screenshot: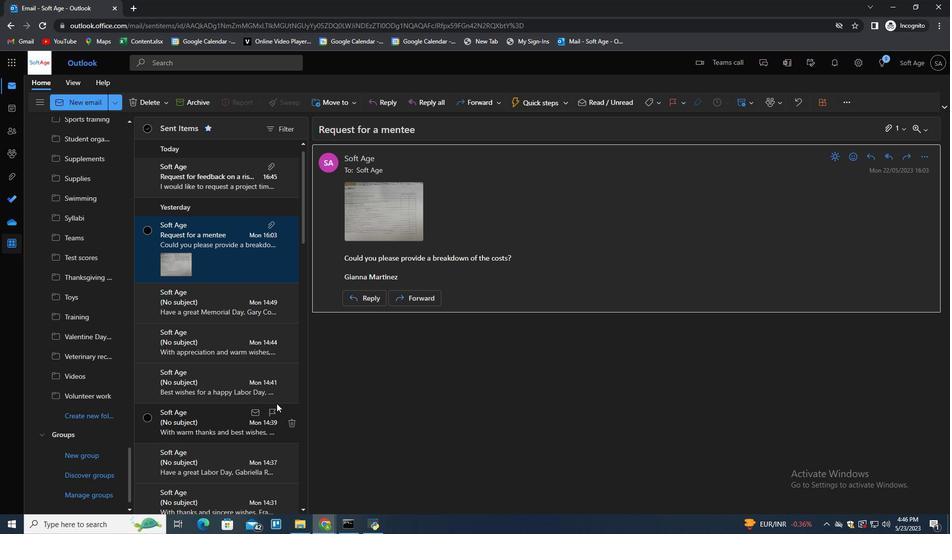 
Action: Mouse scrolled (276, 404) with delta (0, 0)
Screenshot: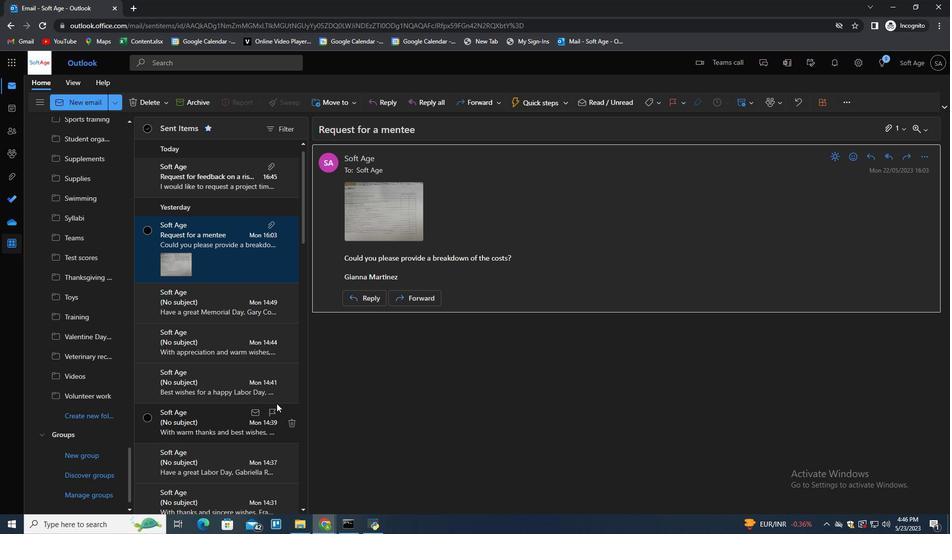
Action: Mouse scrolled (276, 404) with delta (0, 0)
Screenshot: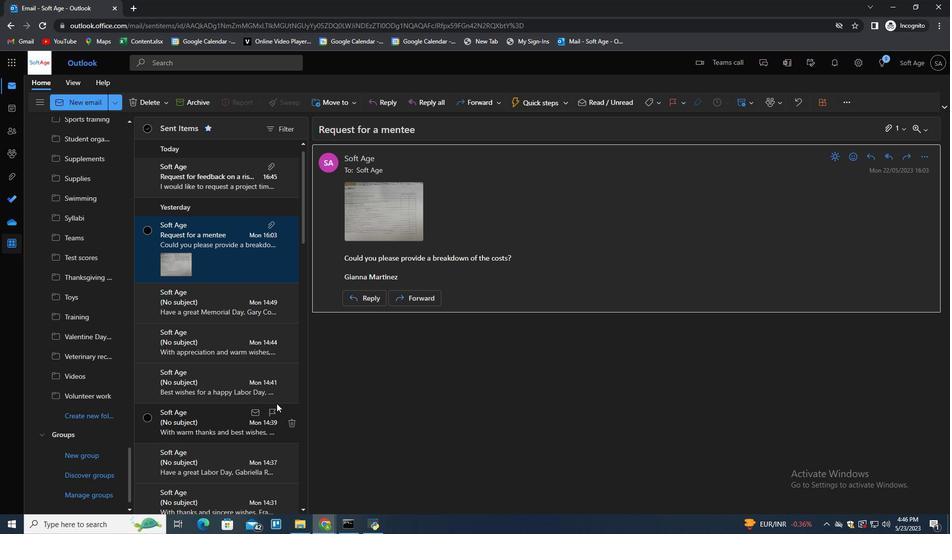 
Action: Mouse moved to (208, 186)
Screenshot: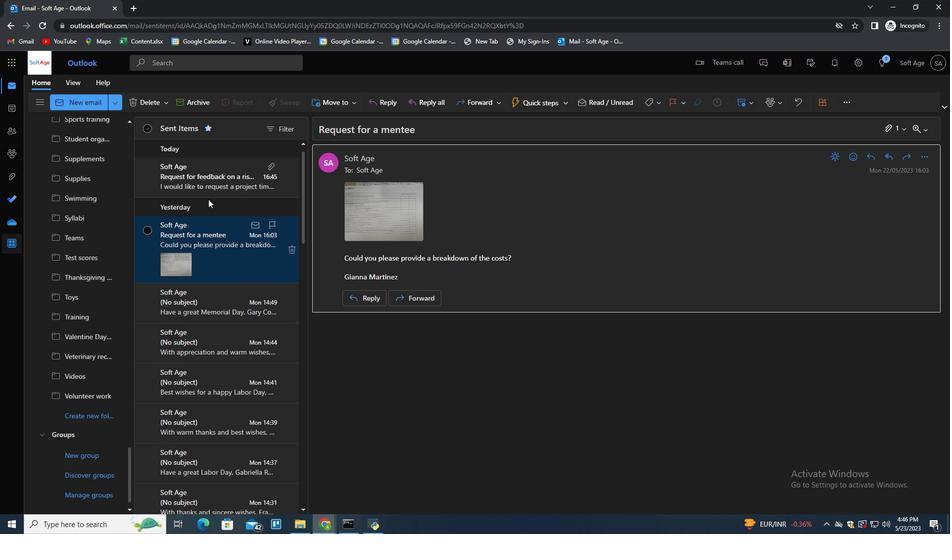 
Action: Mouse pressed right at (208, 186)
Screenshot: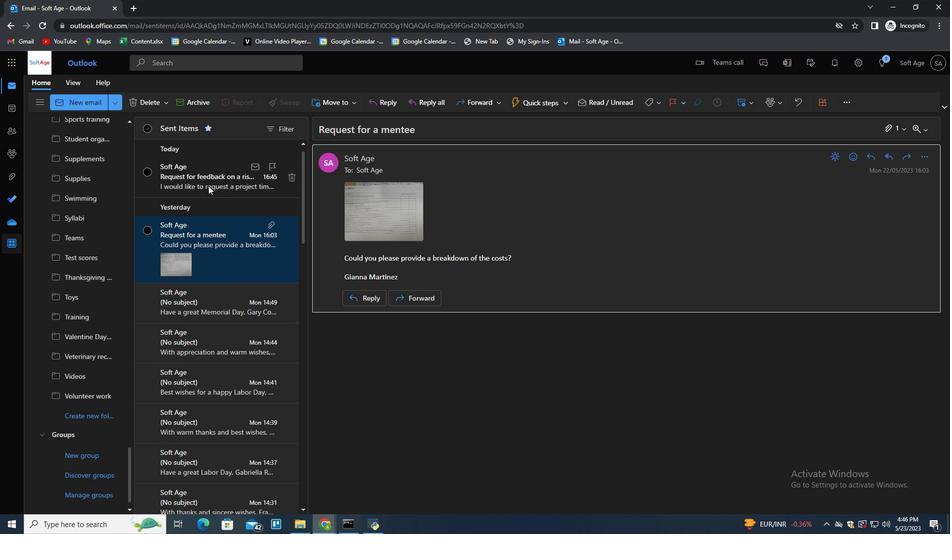 
Action: Mouse moved to (235, 227)
Screenshot: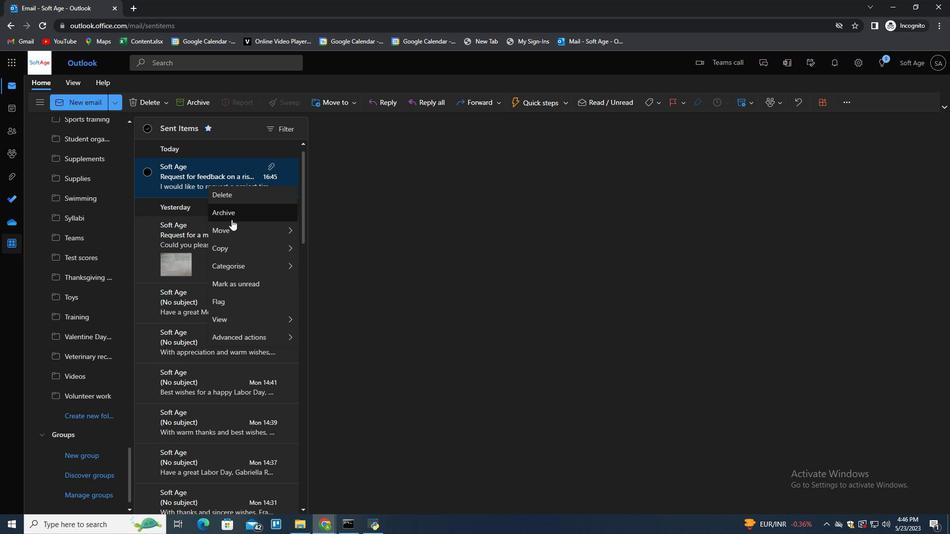 
Action: Mouse pressed left at (235, 227)
Screenshot: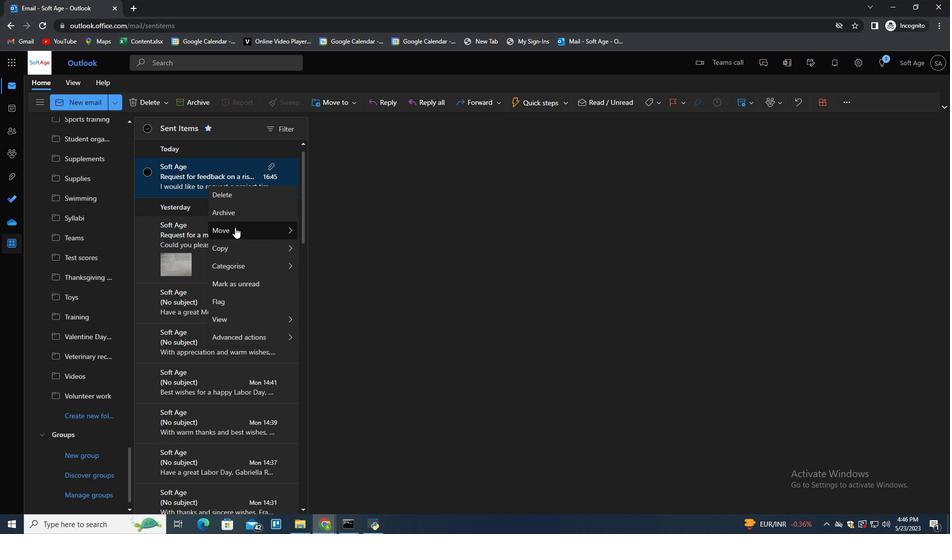 
Action: Mouse moved to (330, 225)
Screenshot: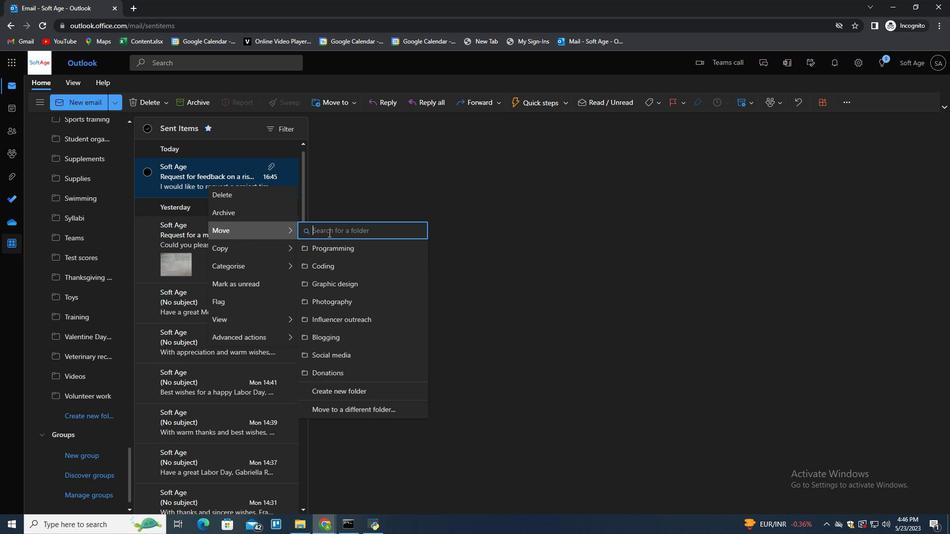 
Action: Mouse pressed left at (330, 225)
Screenshot: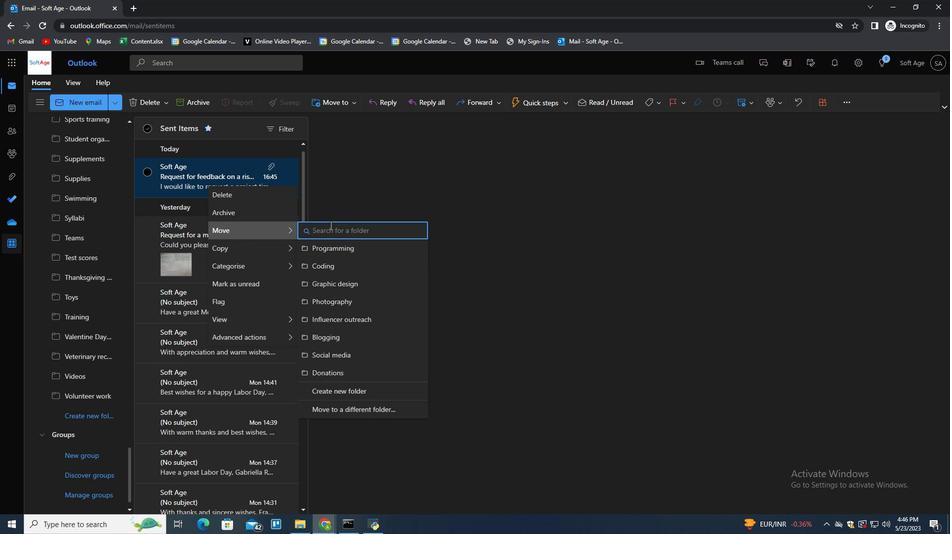 
Action: Mouse moved to (363, 230)
Screenshot: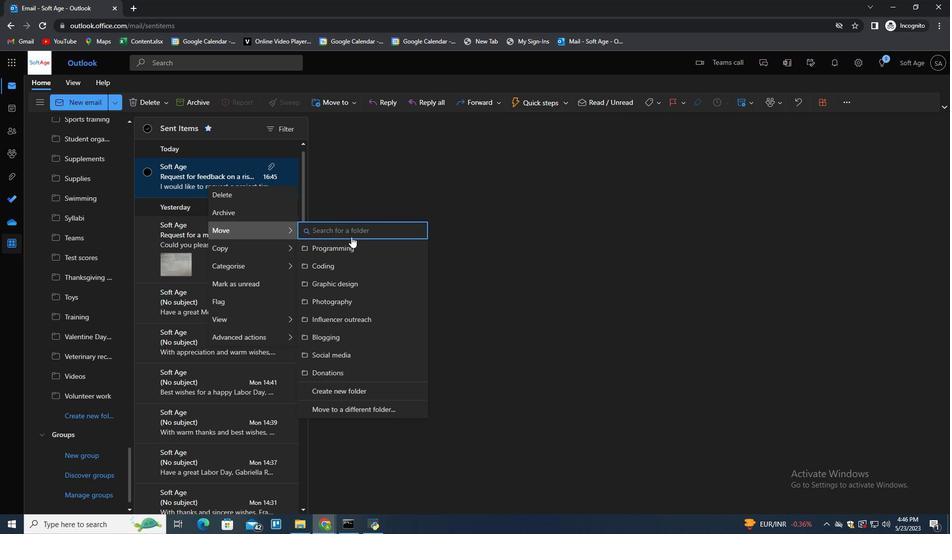 
Action: Key pressed <Key.shift>Softag<Key.backspace><Key.backspace>ware<Key.space>developmetn<Key.backspace><Key.backspace>nt<Key.down><Key.enter>
Screenshot: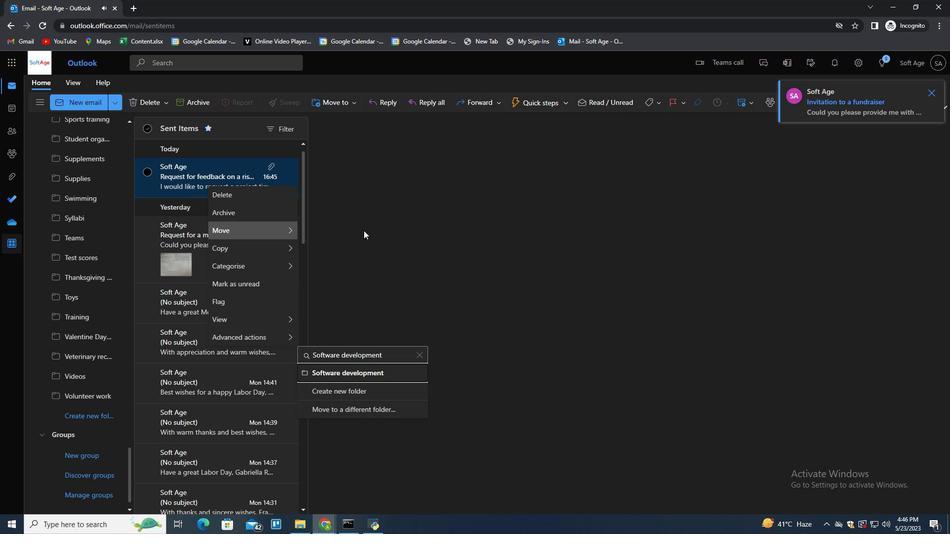 
Action: Mouse moved to (464, 383)
Screenshot: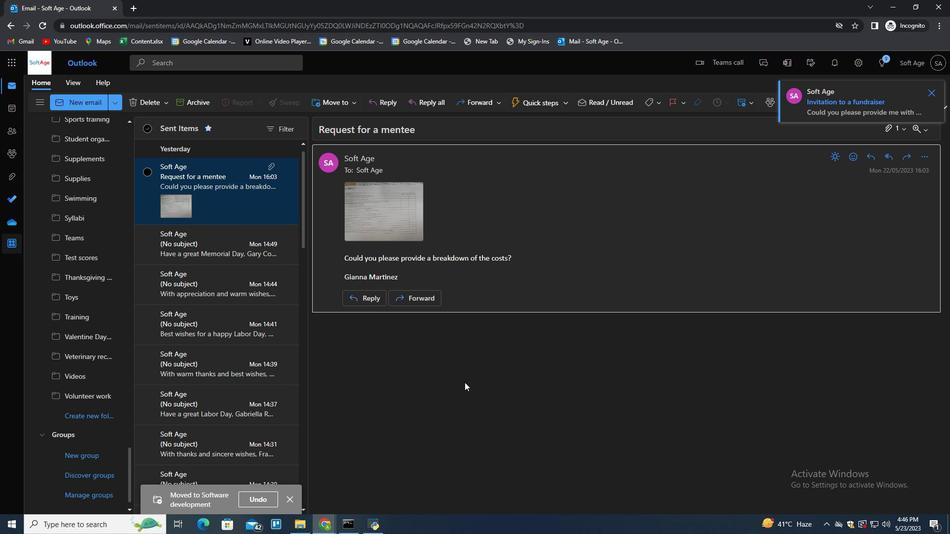 
Action: Mouse pressed left at (464, 383)
Screenshot: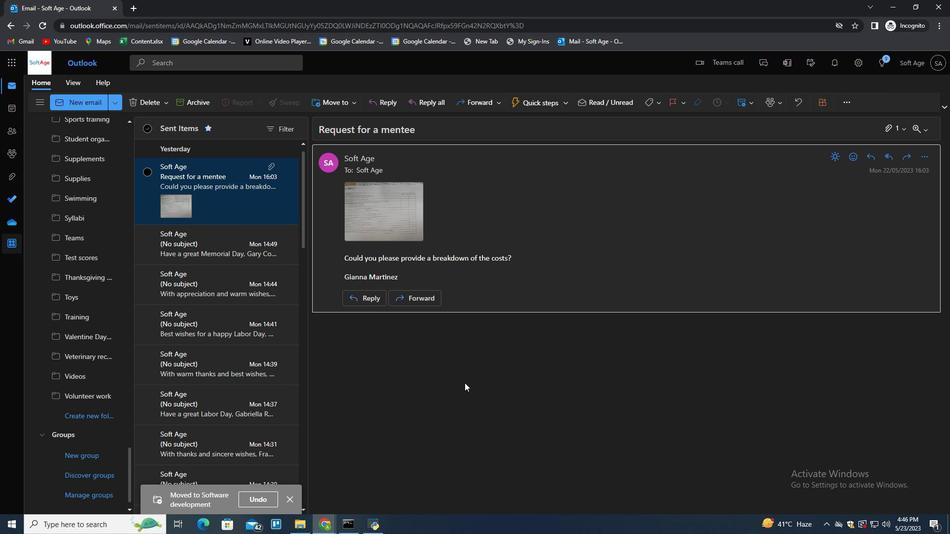 
